 Task: Add Attachment from Trello to Card Card0000000158 in Board Board0000000040 in Workspace WS0000000014 in Trello. Add Cover Yellow to Card Card0000000158 in Board Board0000000040 in Workspace WS0000000014 in Trello. Add "Copy Card To …" Button titled Button0000000158 to "bottom" of the list "To Do" to Card Card0000000158 in Board Board0000000040 in Workspace WS0000000014 in Trello. Add Description DS0000000158 to Card Card0000000158 in Board Board0000000040 in Workspace WS0000000014 in Trello. Add Comment CM0000000158 to Card Card0000000158 in Board Board0000000040 in Workspace WS0000000014 in Trello
Action: Mouse moved to (856, 444)
Screenshot: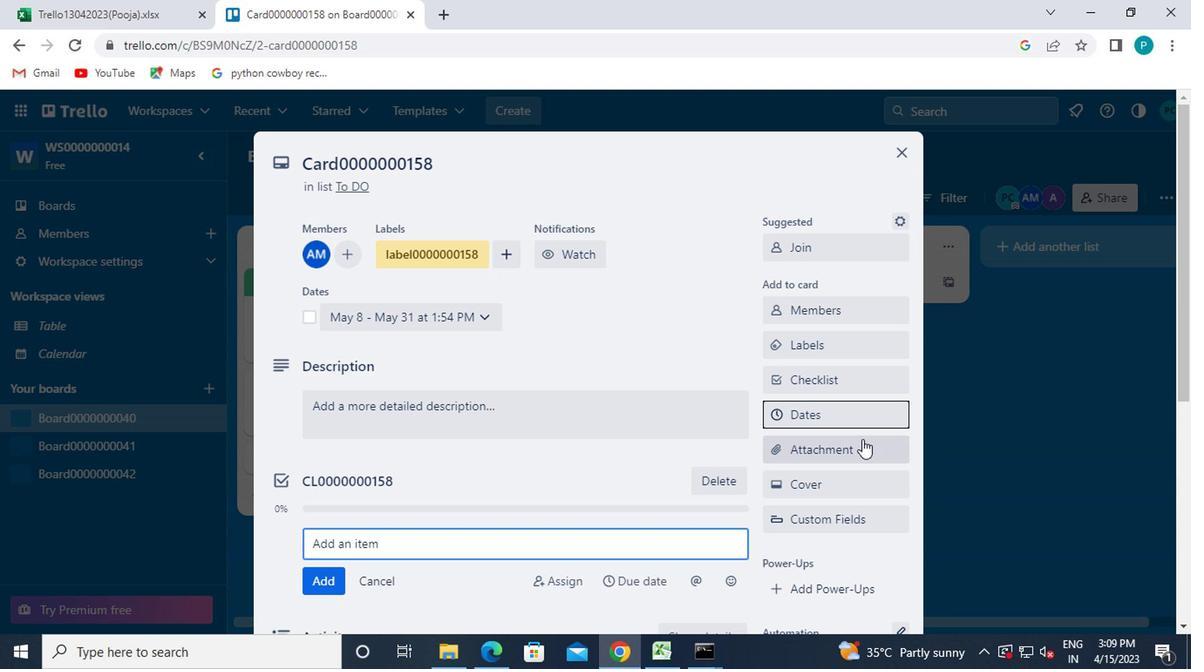 
Action: Mouse pressed left at (856, 444)
Screenshot: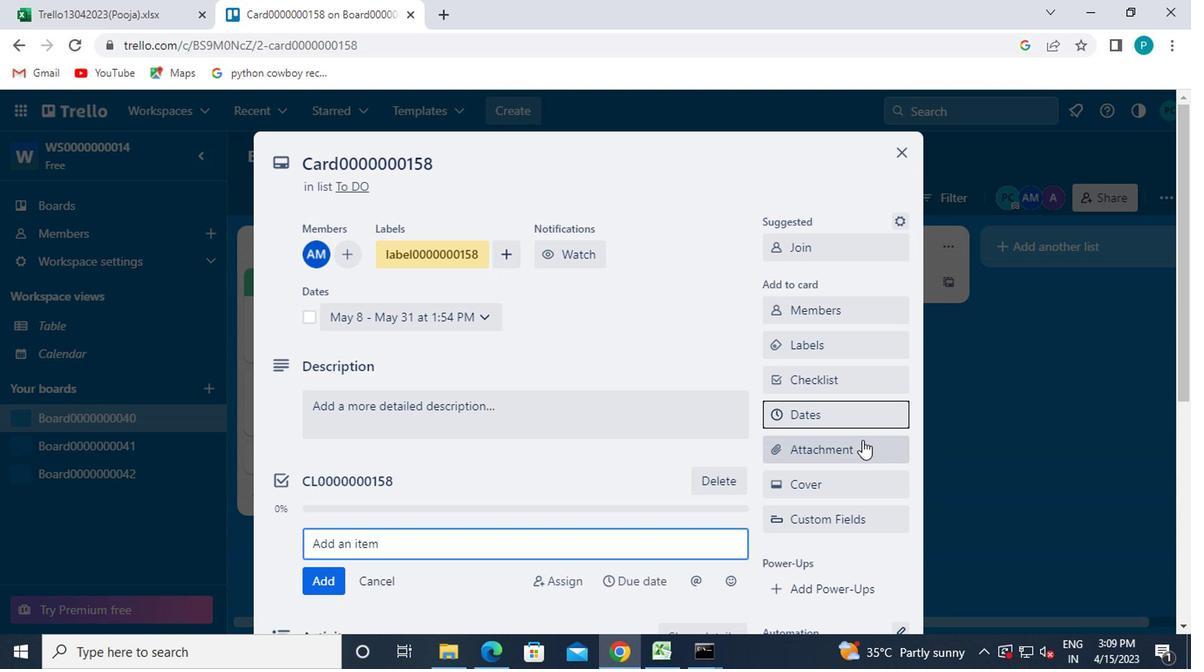 
Action: Mouse moved to (777, 212)
Screenshot: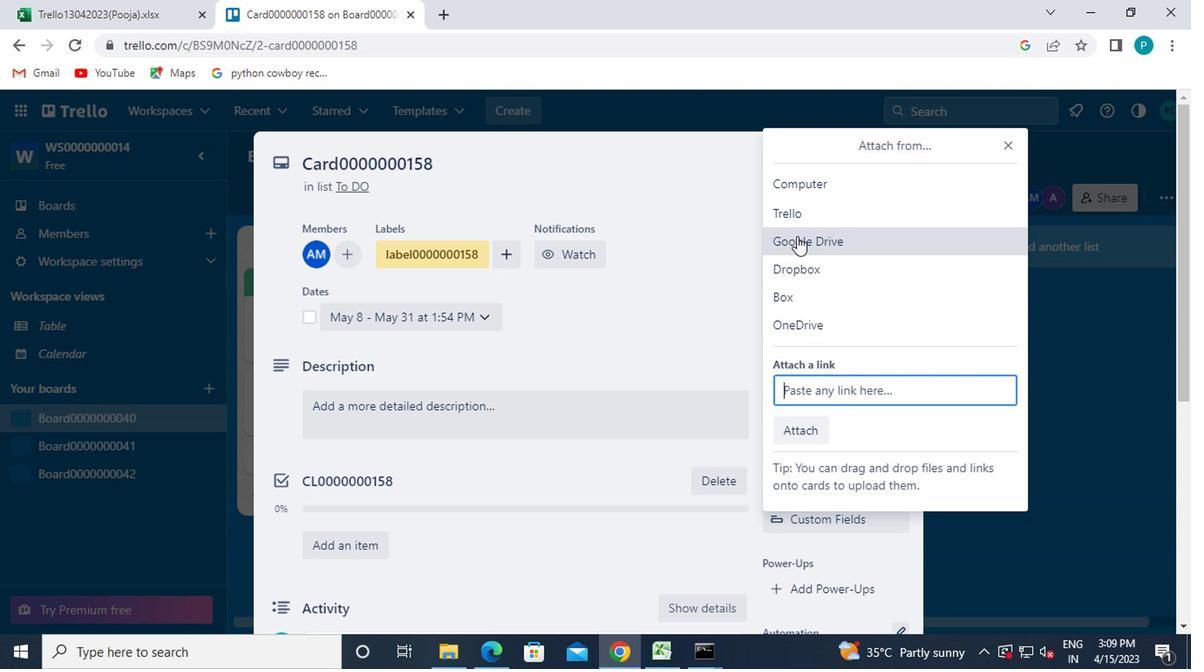 
Action: Mouse pressed left at (777, 212)
Screenshot: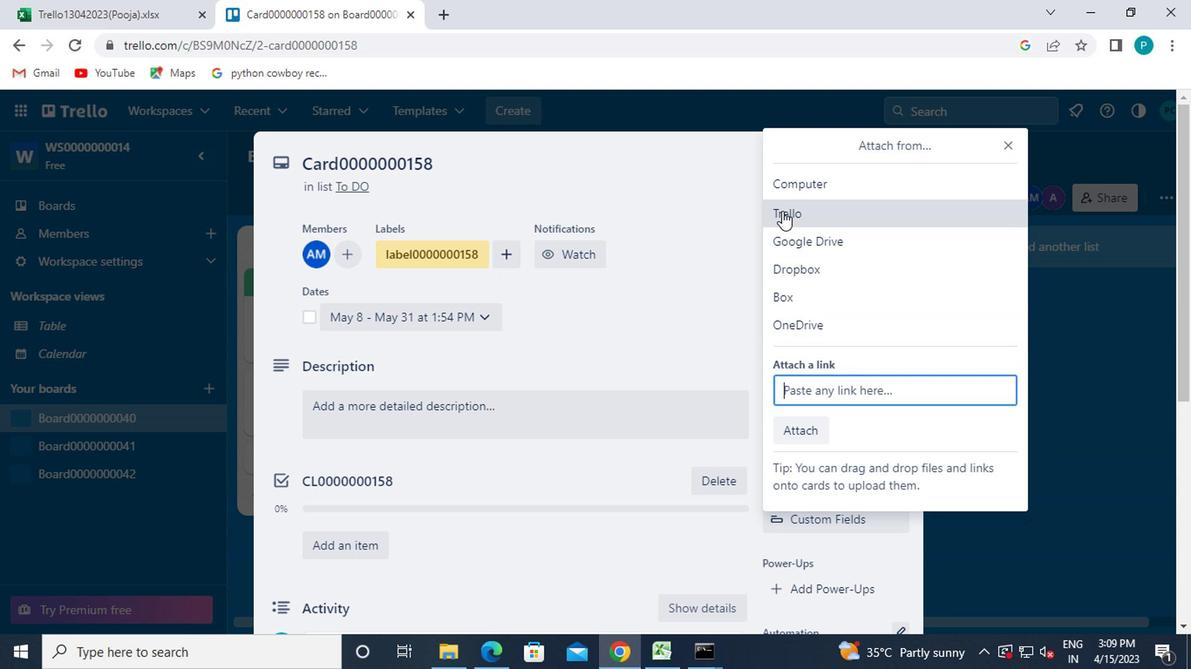 
Action: Mouse moved to (828, 413)
Screenshot: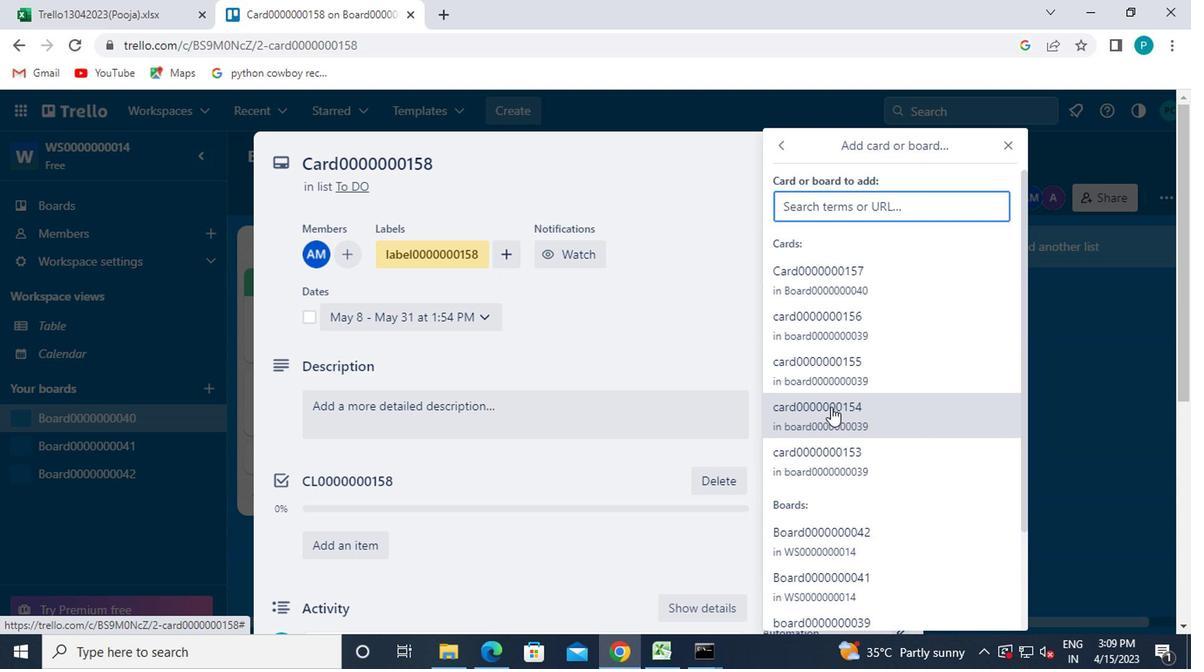 
Action: Mouse pressed left at (828, 413)
Screenshot: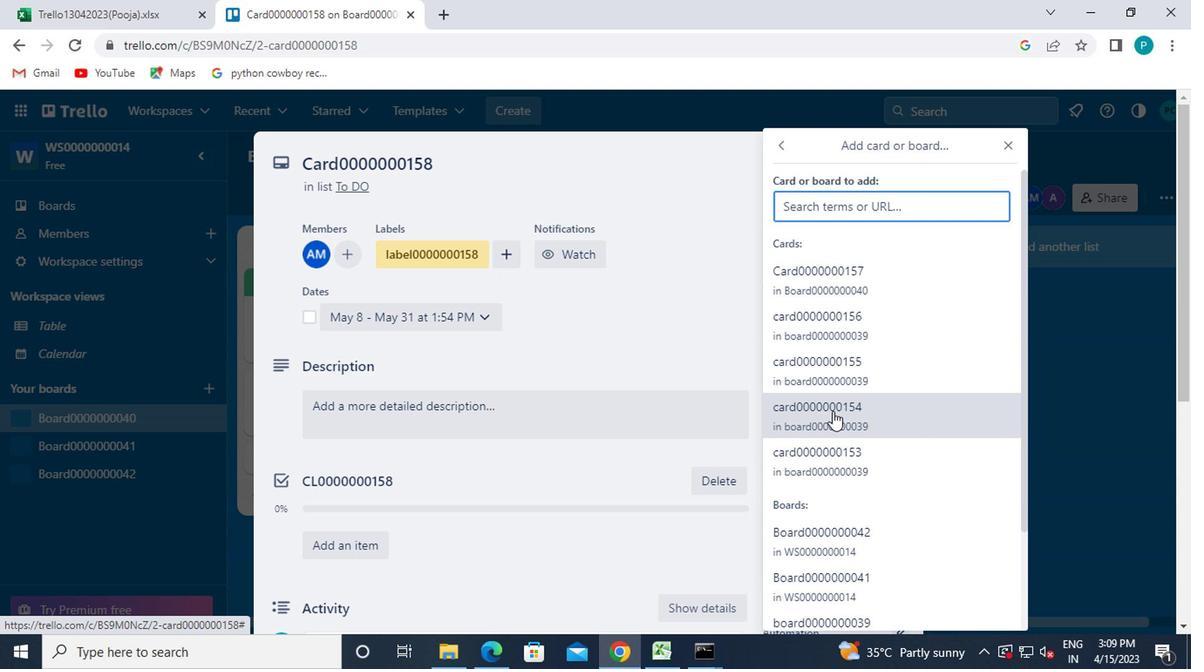 
Action: Mouse moved to (946, 266)
Screenshot: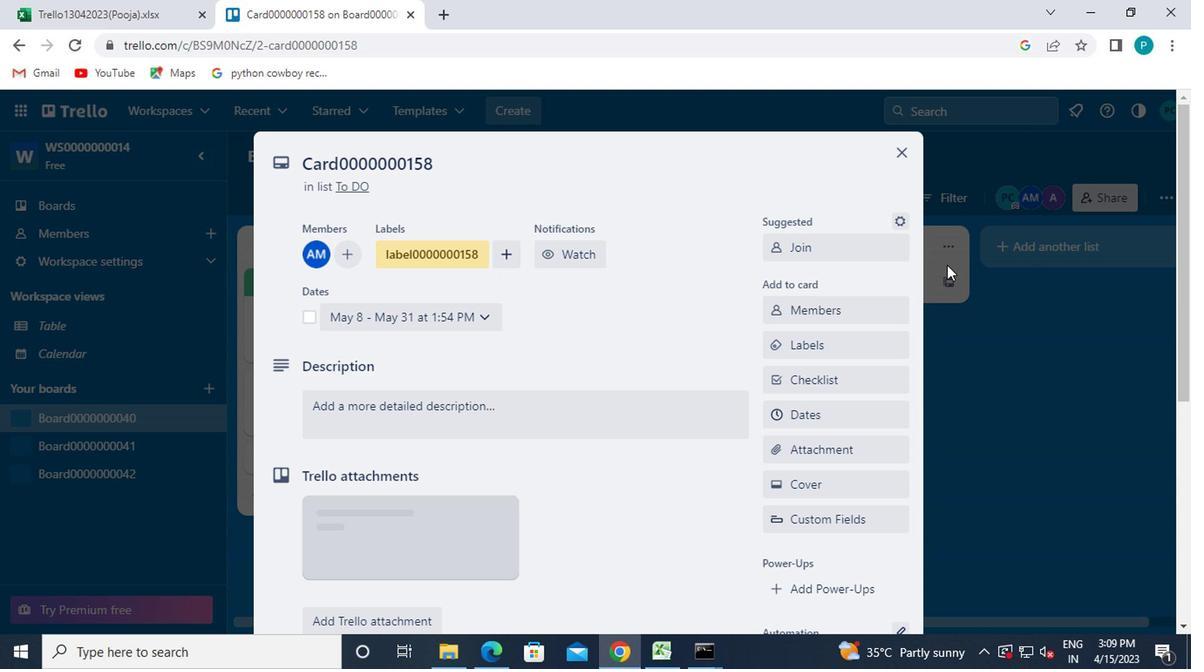 
Action: Mouse scrolled (946, 265) with delta (0, -1)
Screenshot: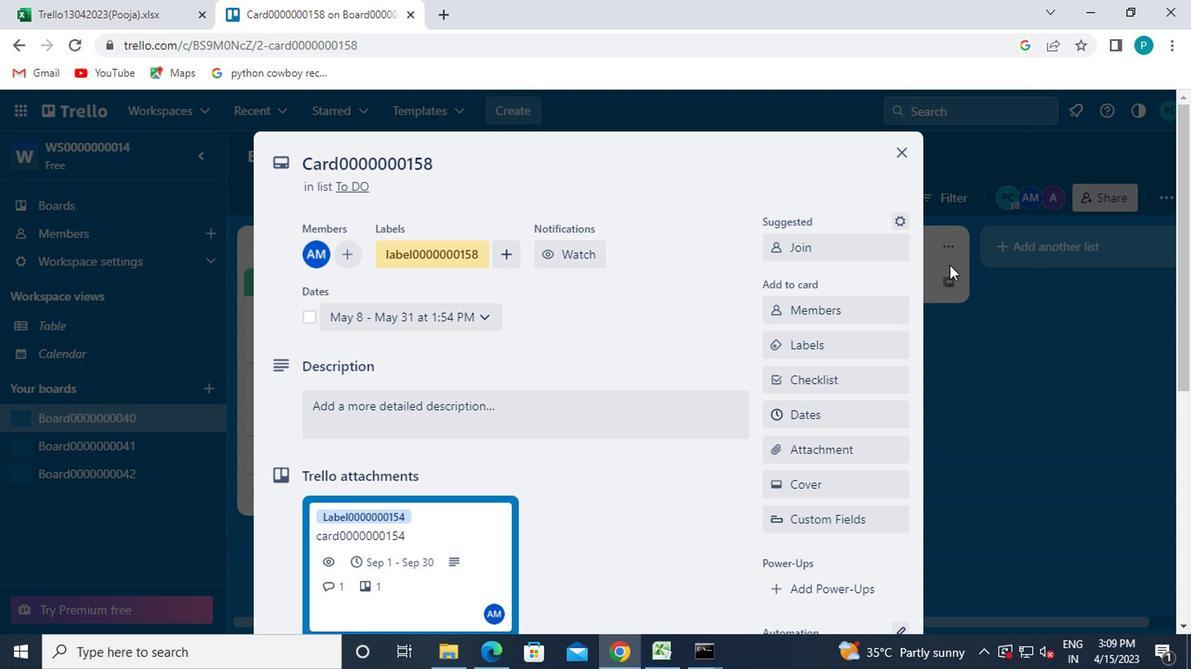 
Action: Mouse scrolled (946, 265) with delta (0, -1)
Screenshot: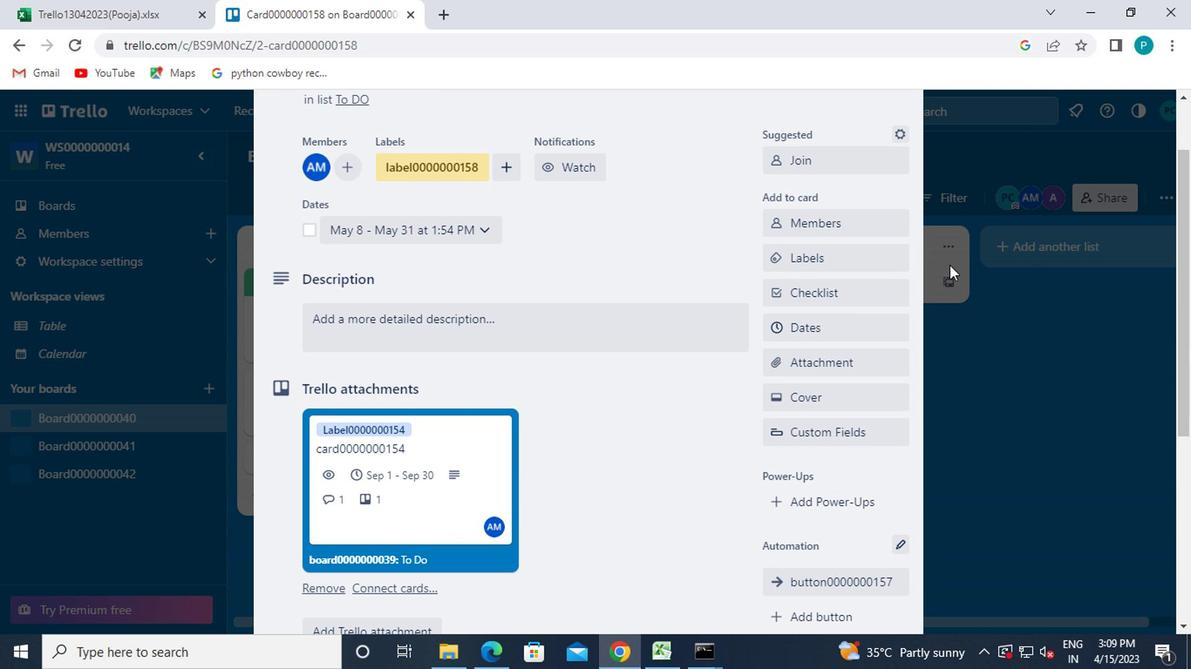
Action: Mouse moved to (841, 307)
Screenshot: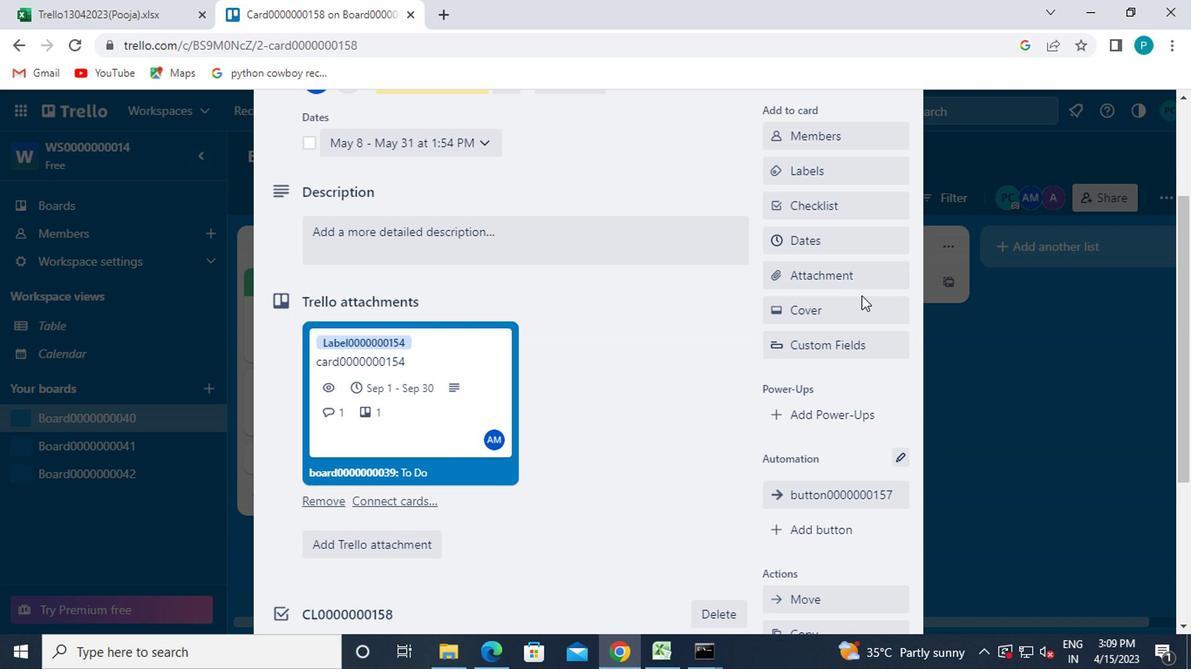 
Action: Mouse pressed left at (841, 307)
Screenshot: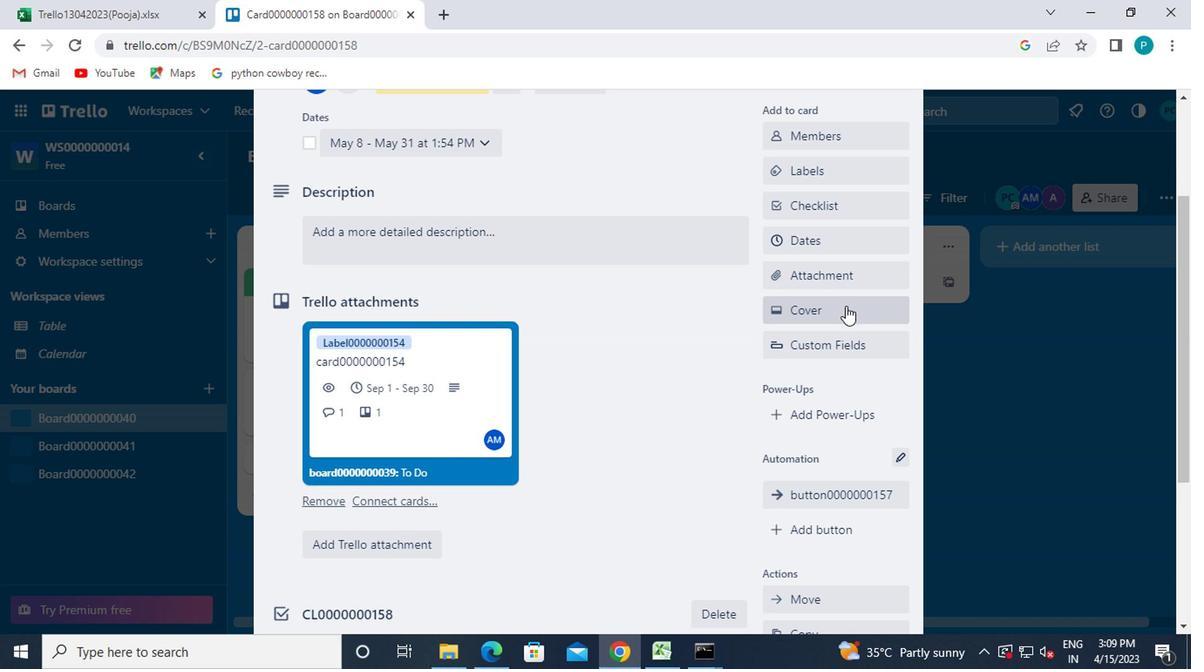 
Action: Mouse moved to (843, 313)
Screenshot: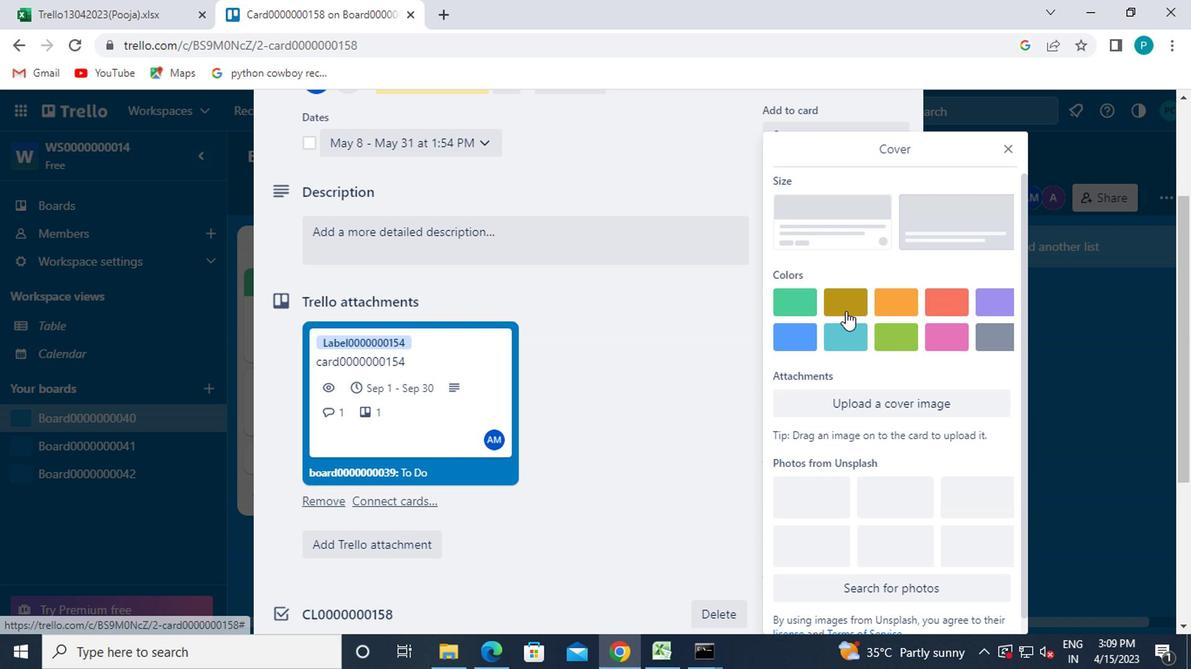 
Action: Mouse pressed left at (843, 313)
Screenshot: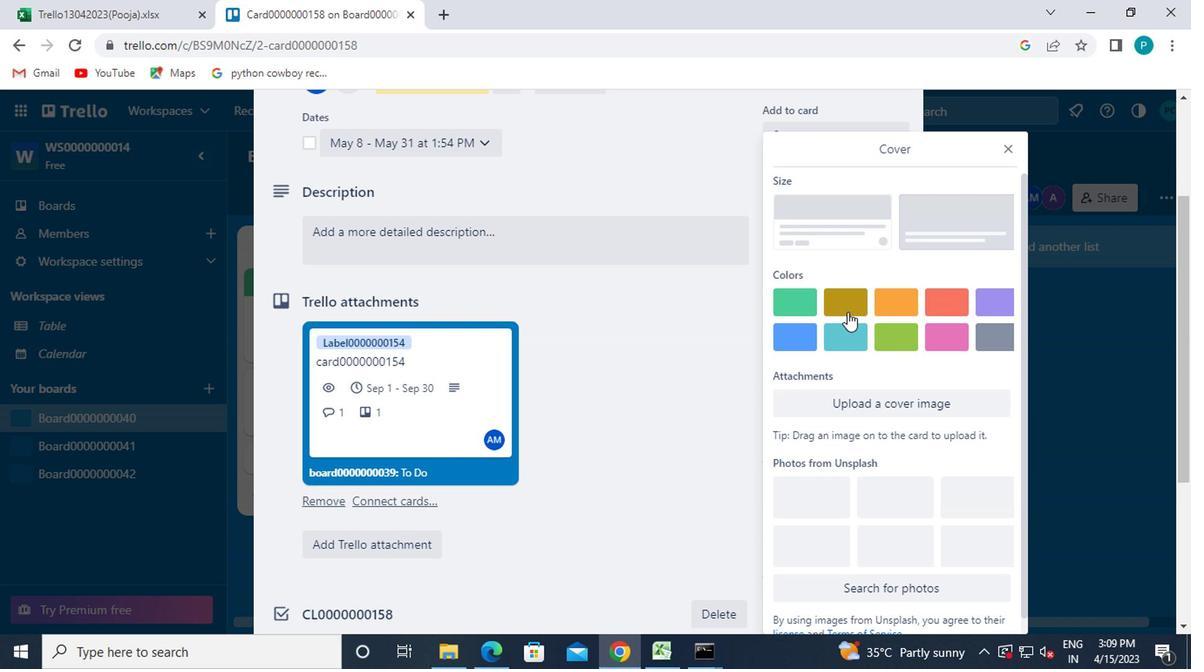 
Action: Mouse moved to (1003, 151)
Screenshot: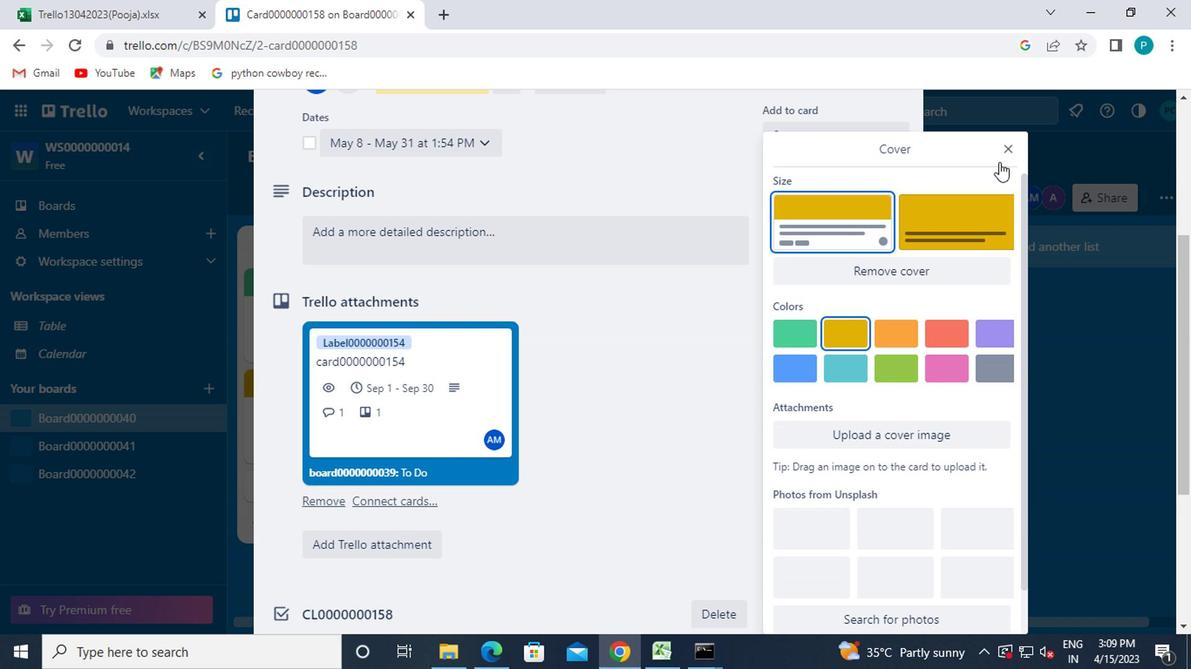 
Action: Mouse pressed left at (1003, 151)
Screenshot: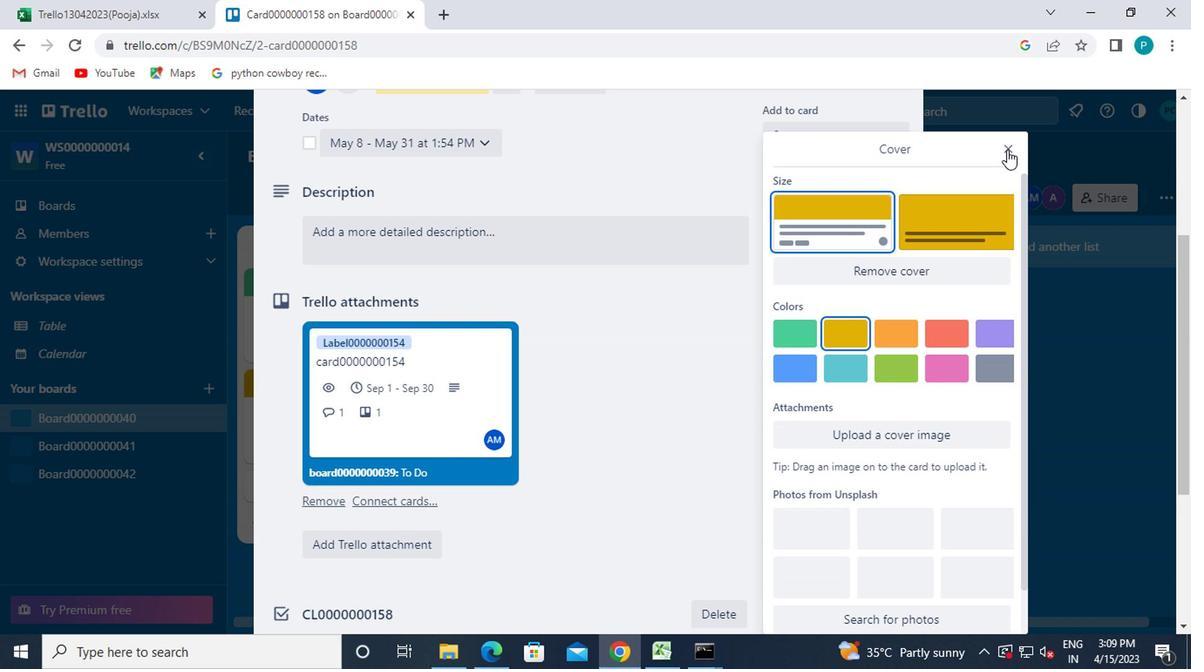 
Action: Mouse moved to (712, 389)
Screenshot: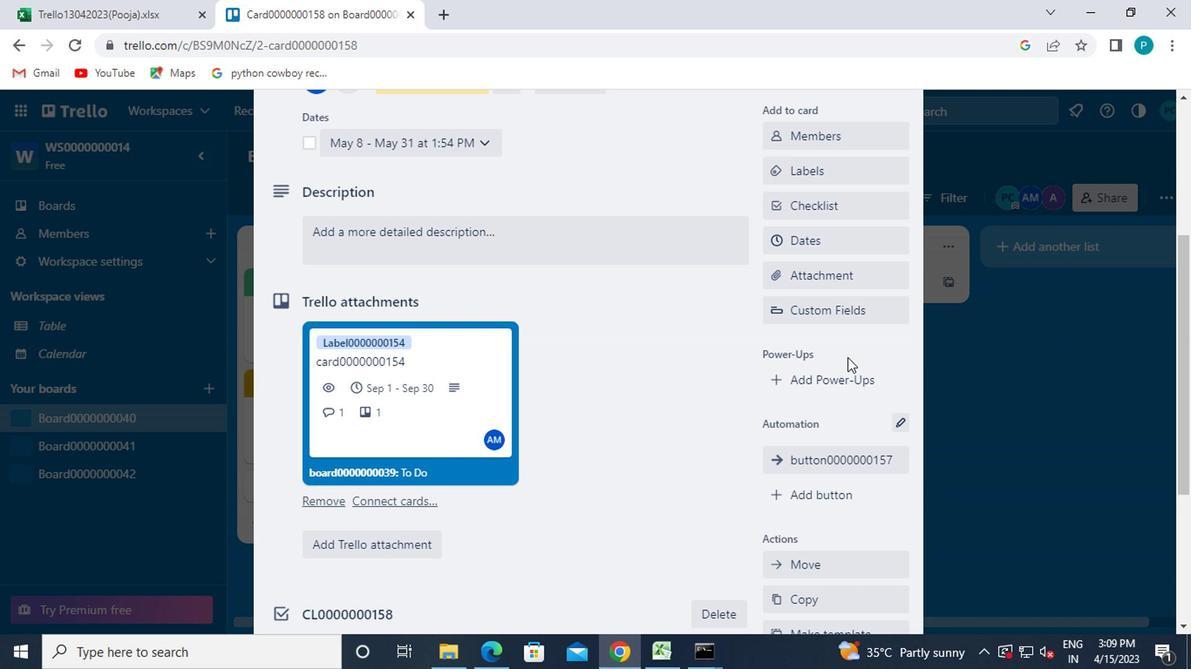 
Action: Mouse scrolled (712, 388) with delta (0, 0)
Screenshot: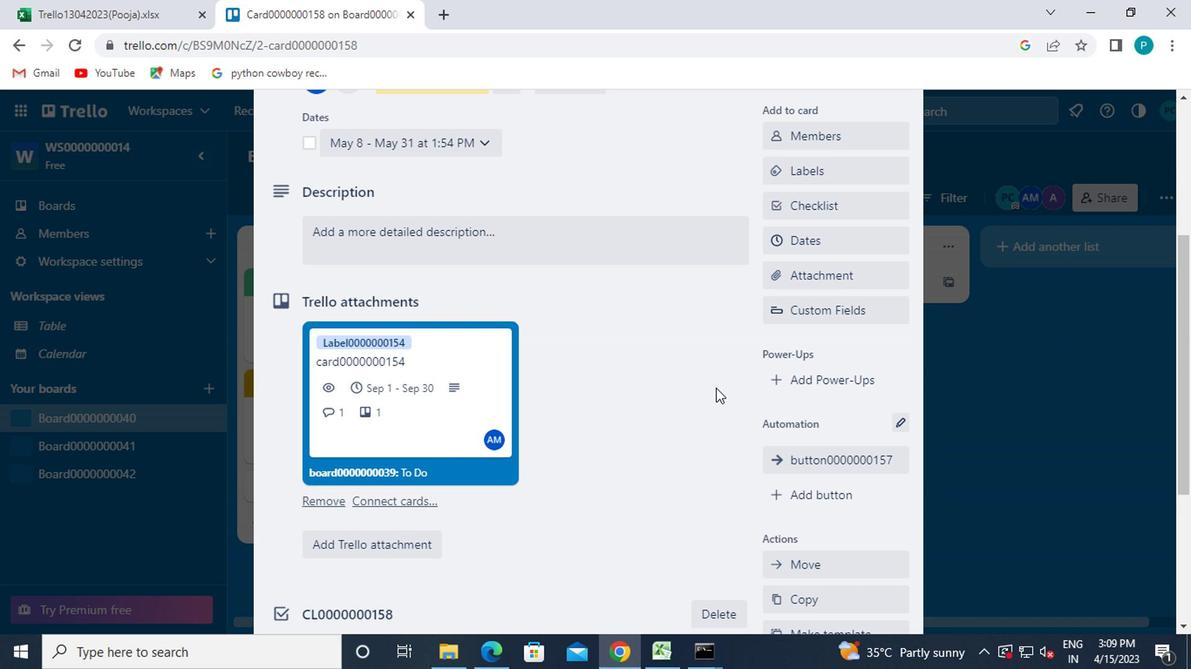 
Action: Mouse moved to (807, 408)
Screenshot: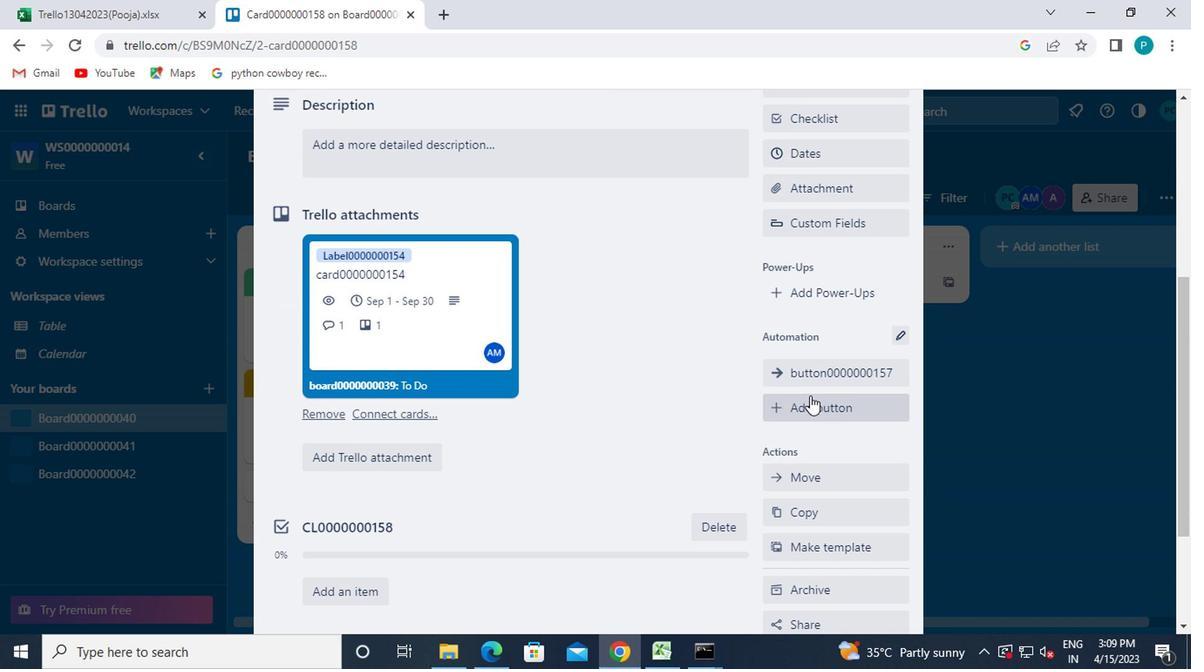 
Action: Mouse pressed left at (807, 408)
Screenshot: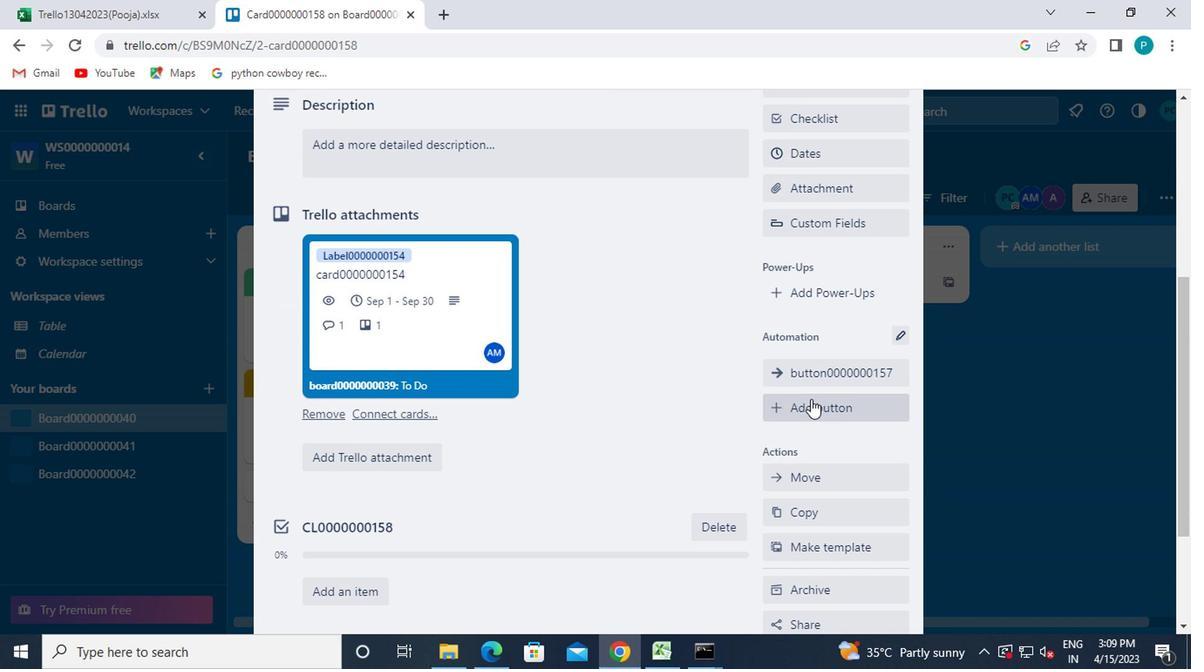 
Action: Mouse moved to (798, 268)
Screenshot: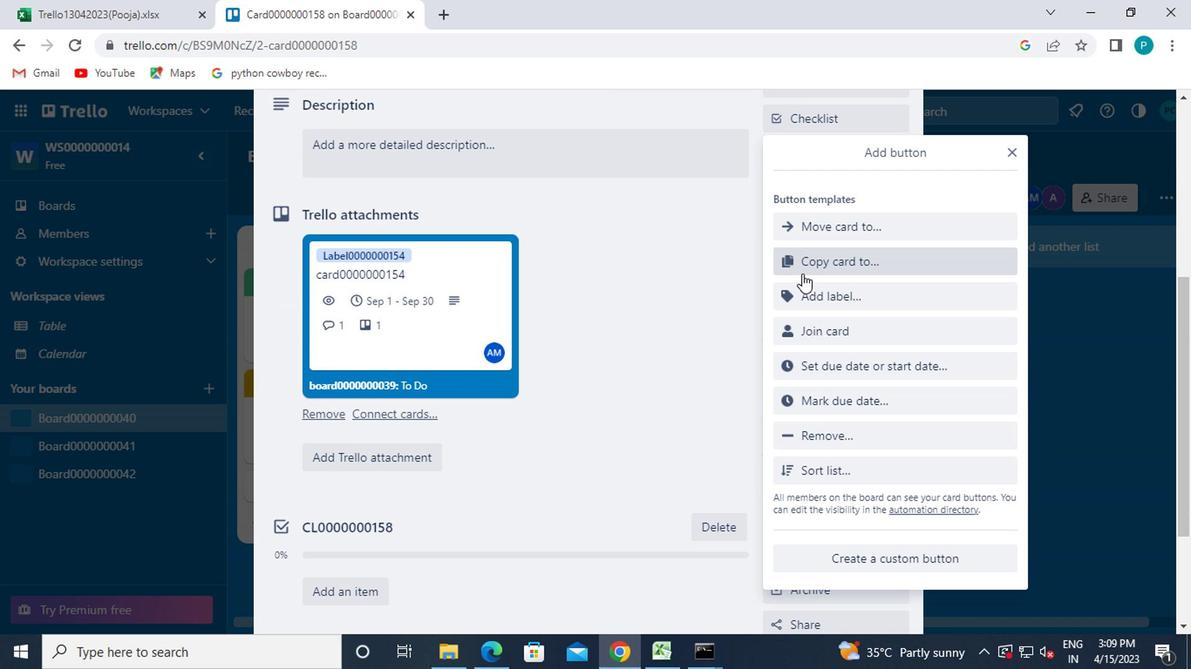 
Action: Mouse pressed left at (798, 268)
Screenshot: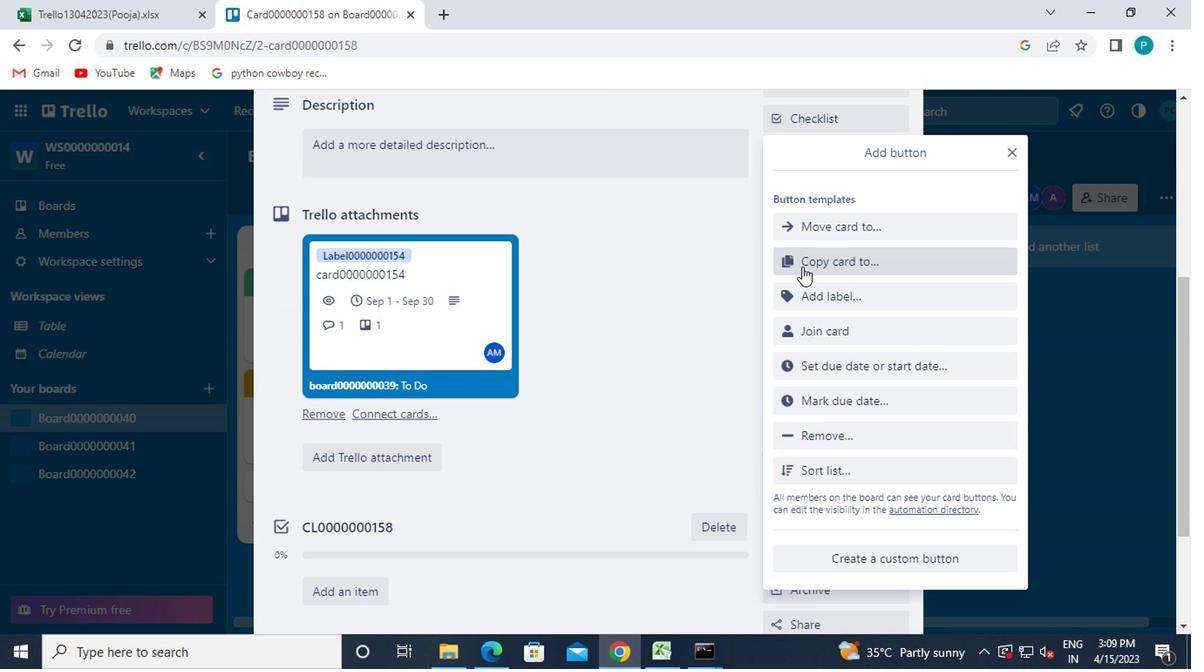 
Action: Mouse moved to (832, 225)
Screenshot: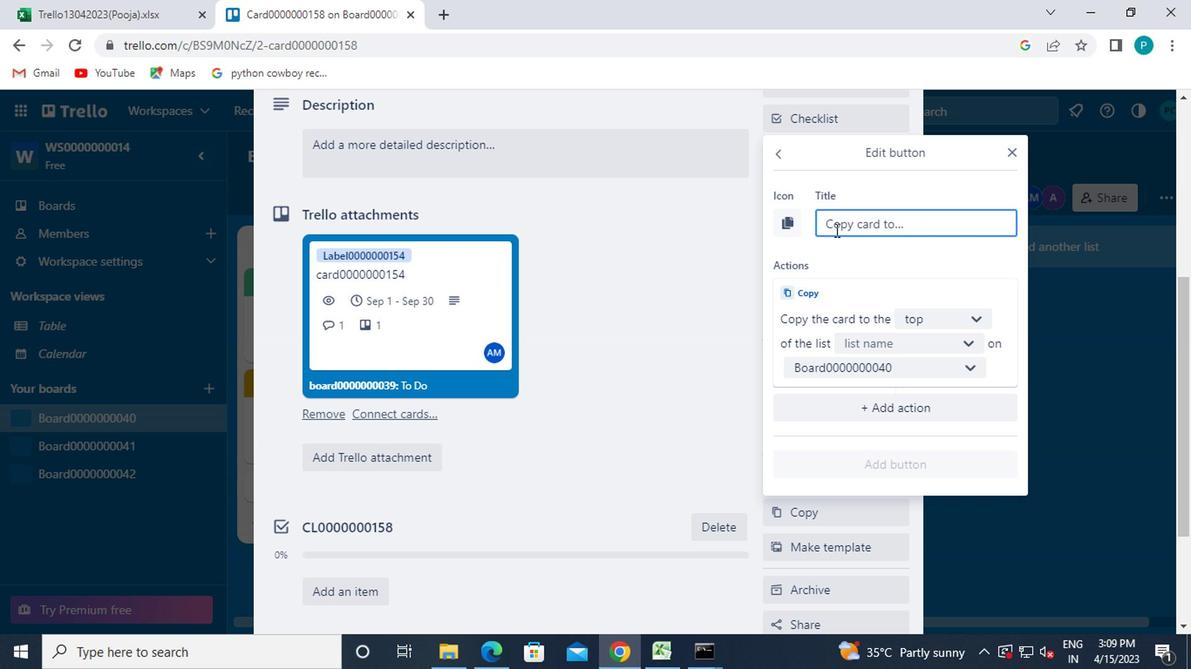 
Action: Mouse pressed left at (832, 225)
Screenshot: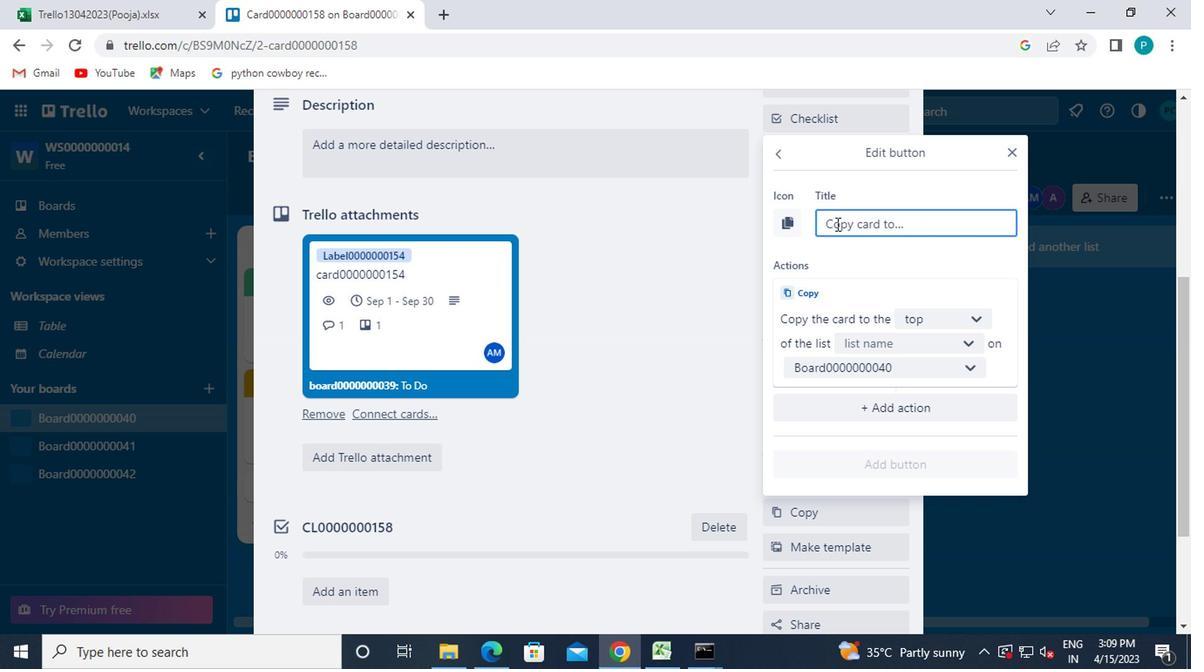 
Action: Key pressed button0000000158
Screenshot: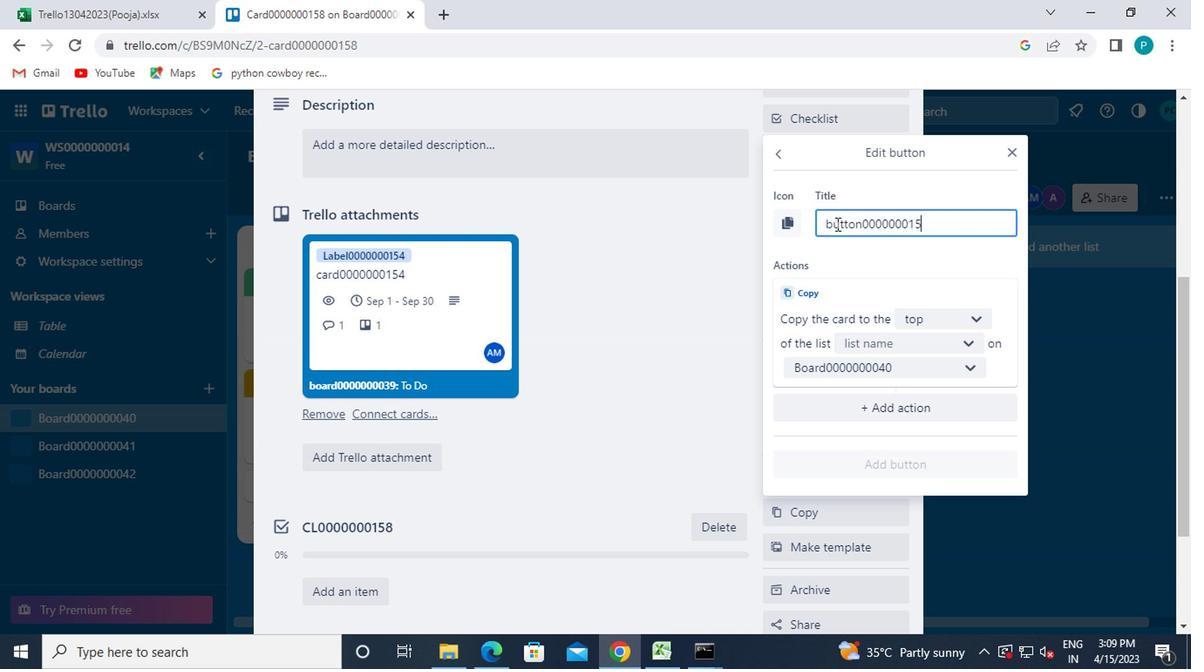 
Action: Mouse moved to (903, 316)
Screenshot: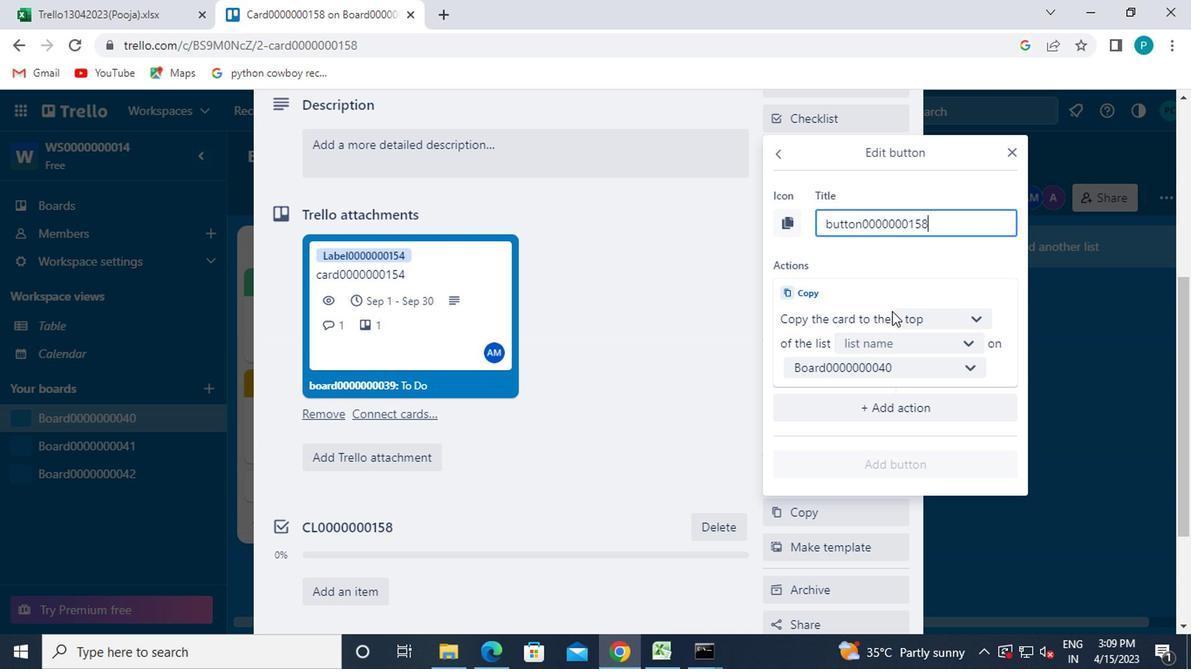 
Action: Mouse pressed left at (903, 316)
Screenshot: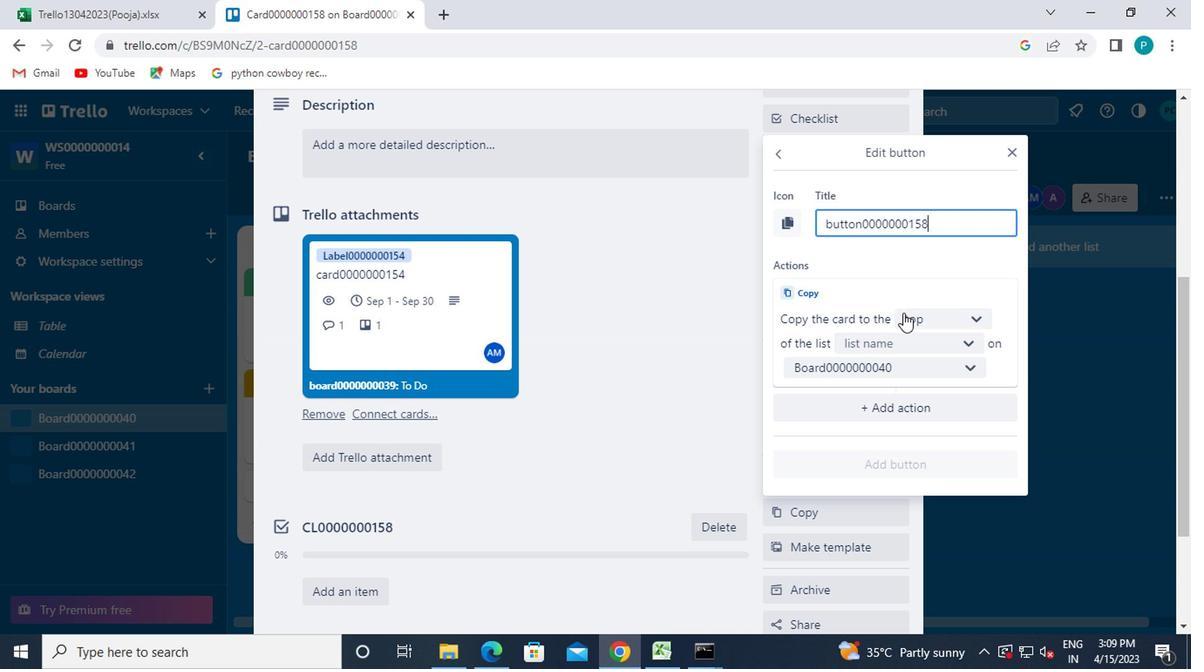 
Action: Mouse moved to (927, 383)
Screenshot: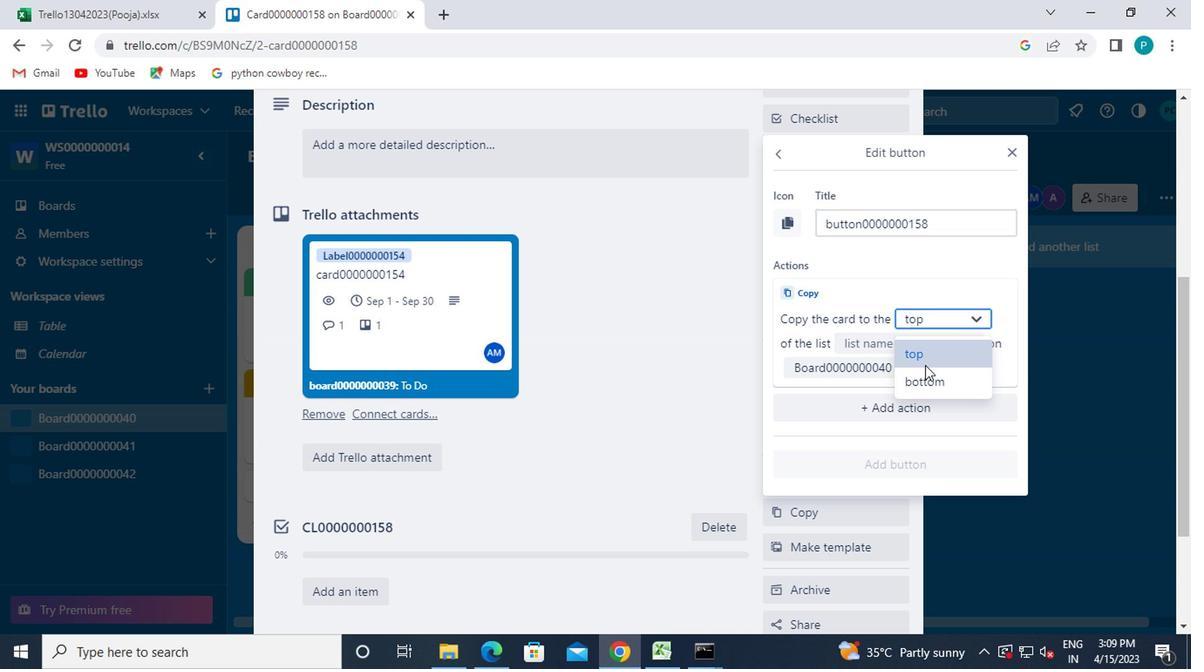 
Action: Mouse pressed left at (927, 383)
Screenshot: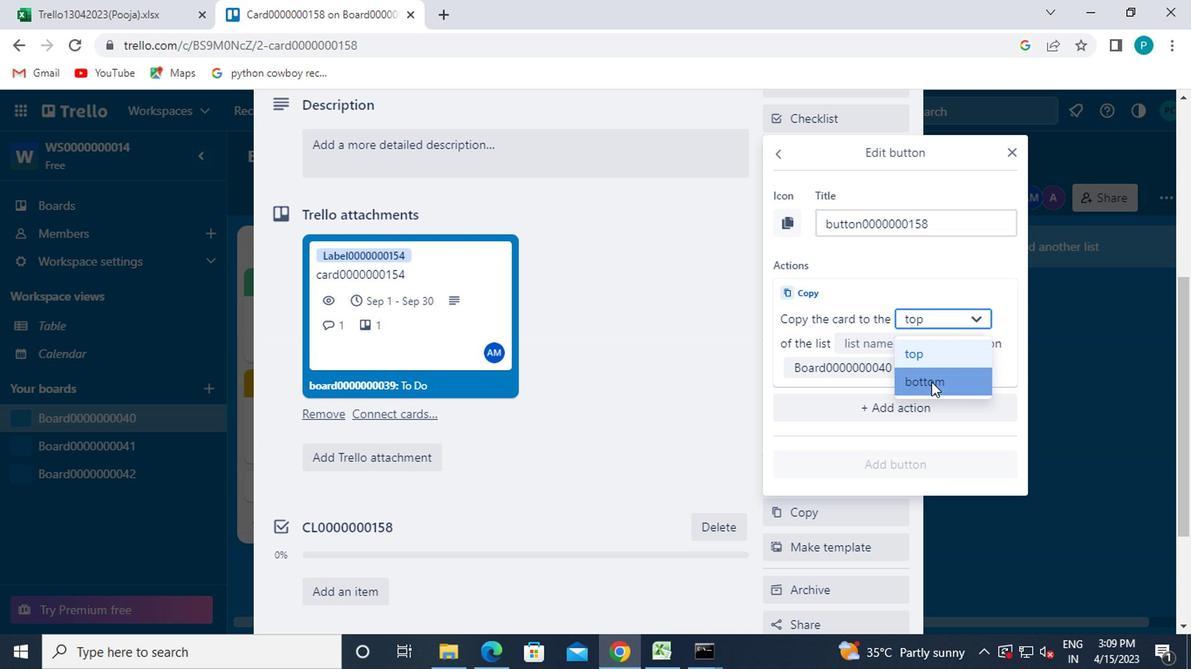 
Action: Mouse moved to (882, 348)
Screenshot: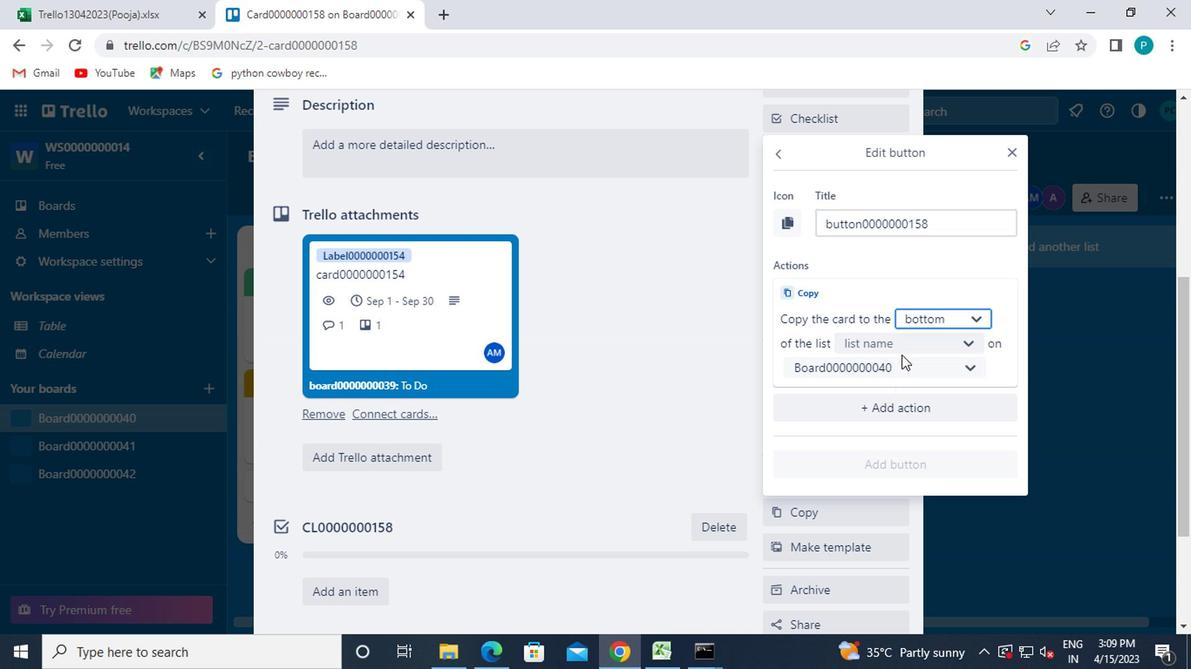 
Action: Mouse pressed left at (882, 348)
Screenshot: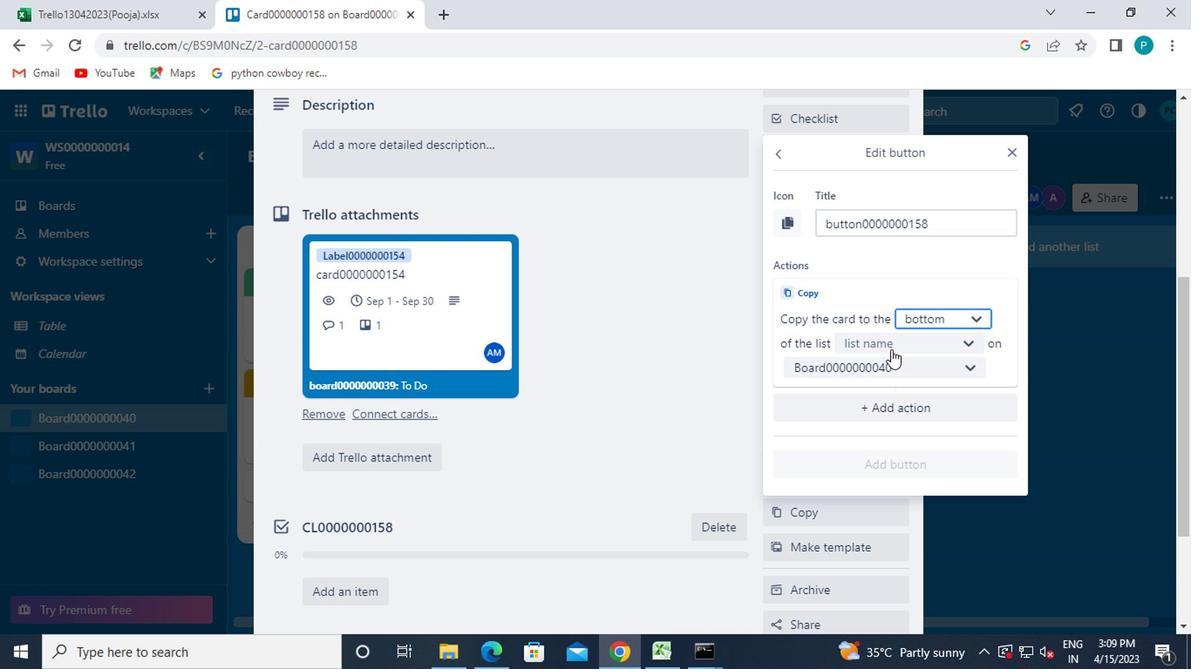 
Action: Mouse moved to (885, 380)
Screenshot: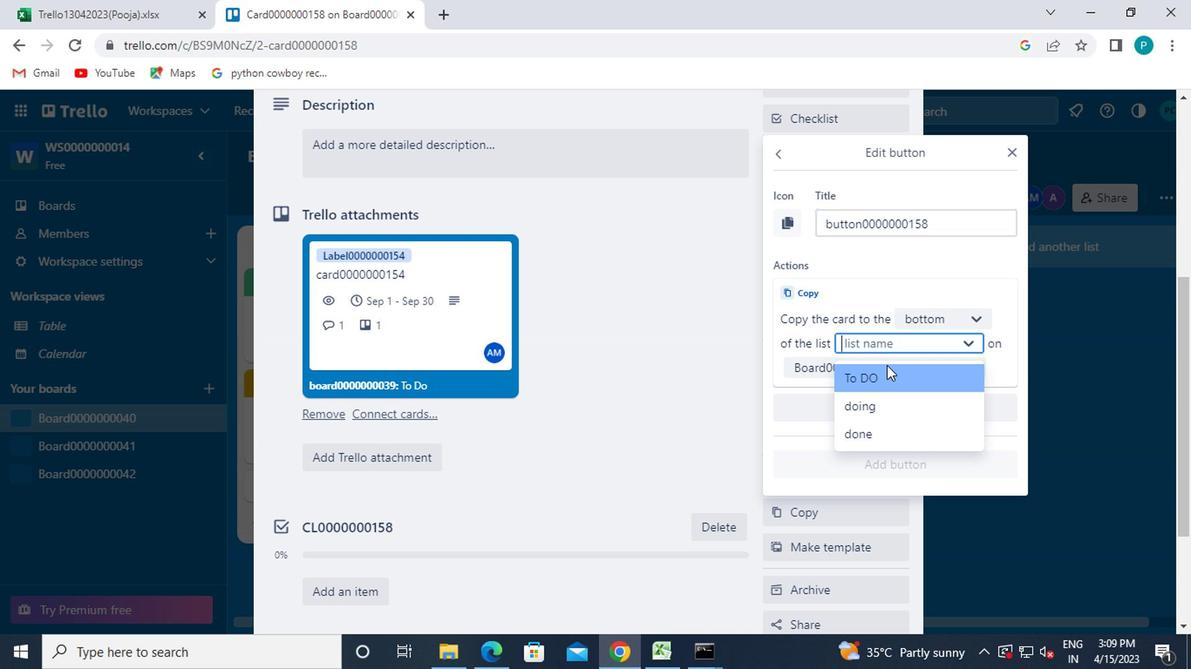 
Action: Mouse pressed left at (885, 380)
Screenshot: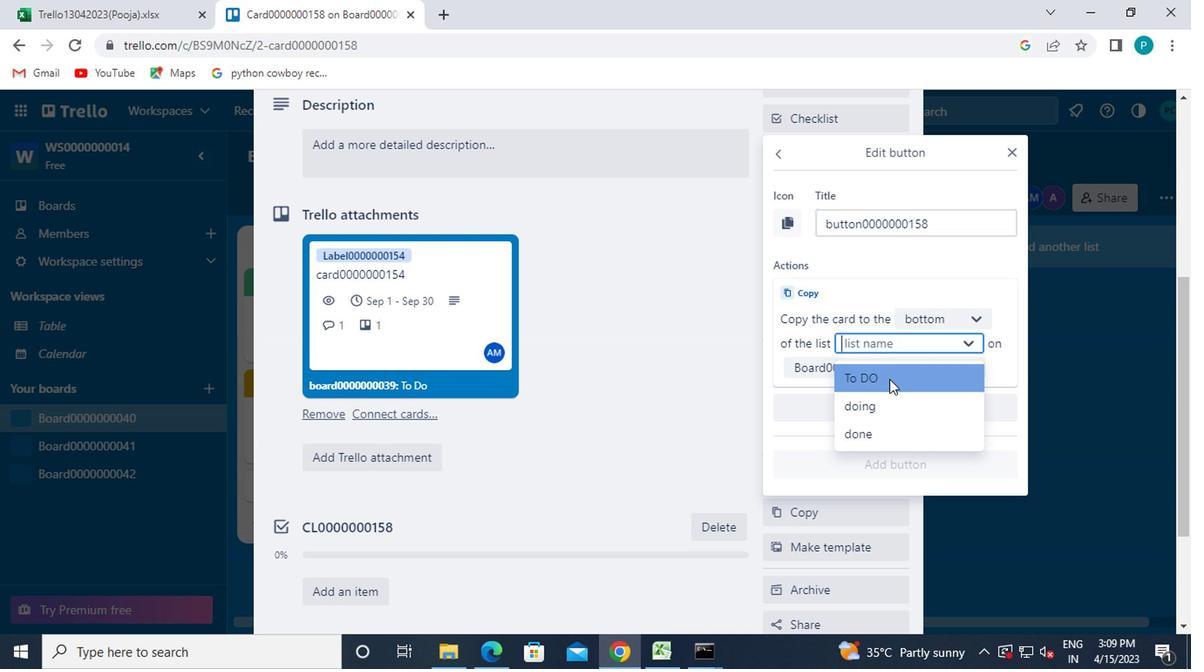 
Action: Mouse moved to (889, 459)
Screenshot: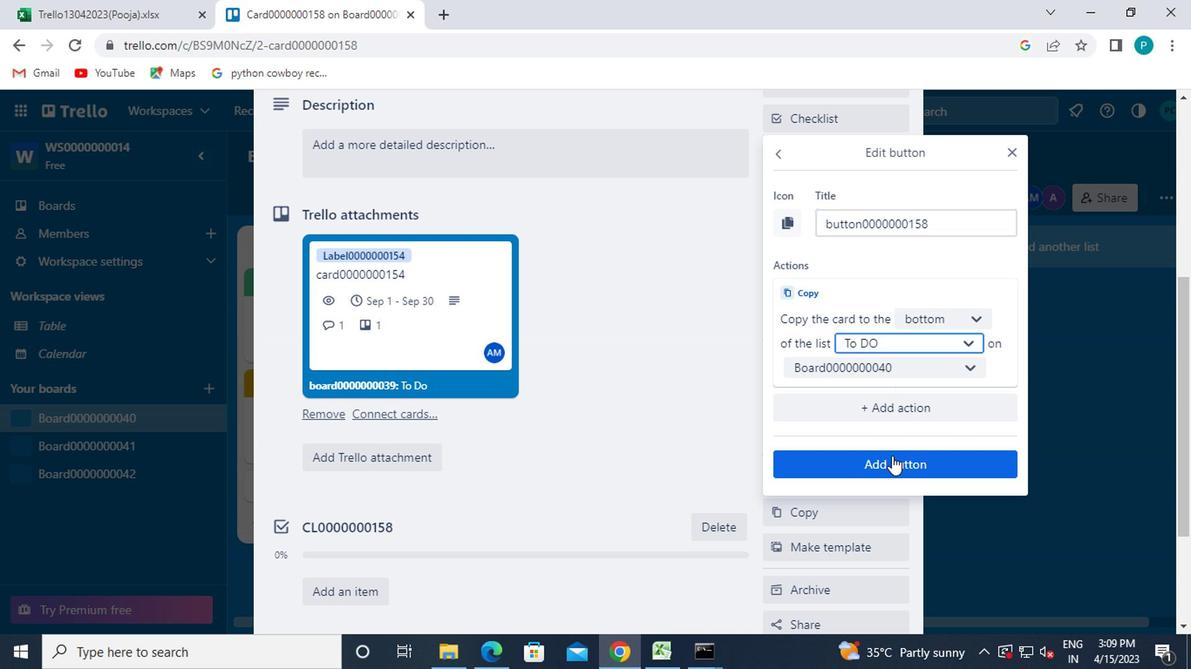 
Action: Mouse pressed left at (889, 459)
Screenshot: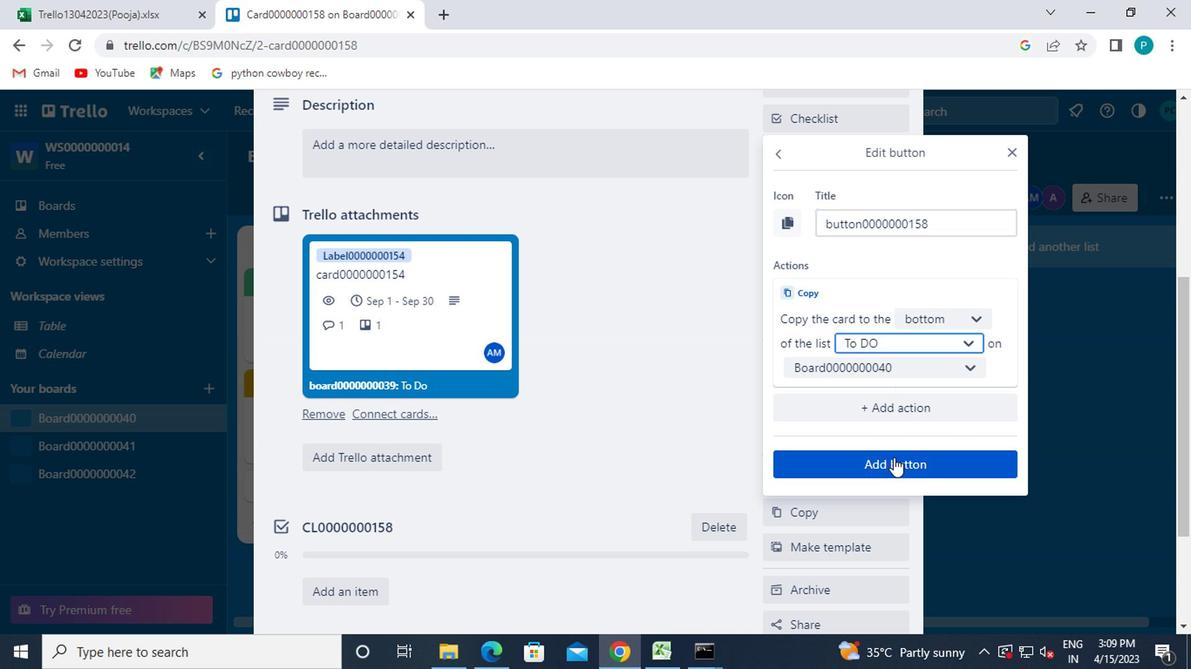 
Action: Mouse moved to (607, 433)
Screenshot: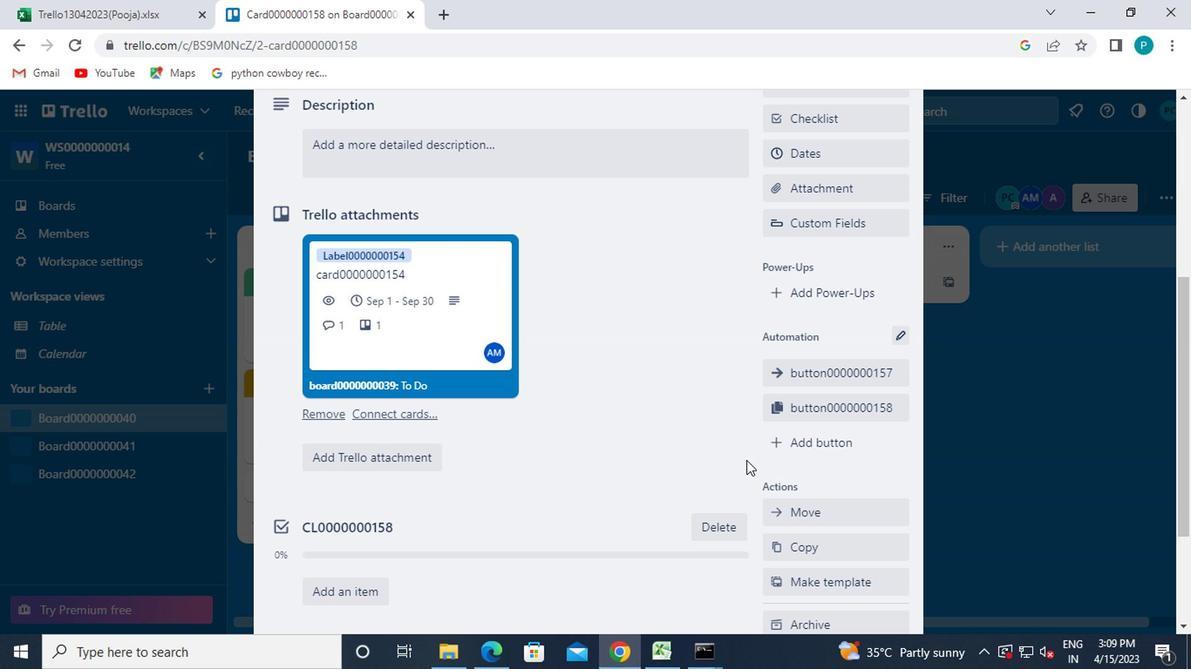 
Action: Mouse scrolled (607, 434) with delta (0, 0)
Screenshot: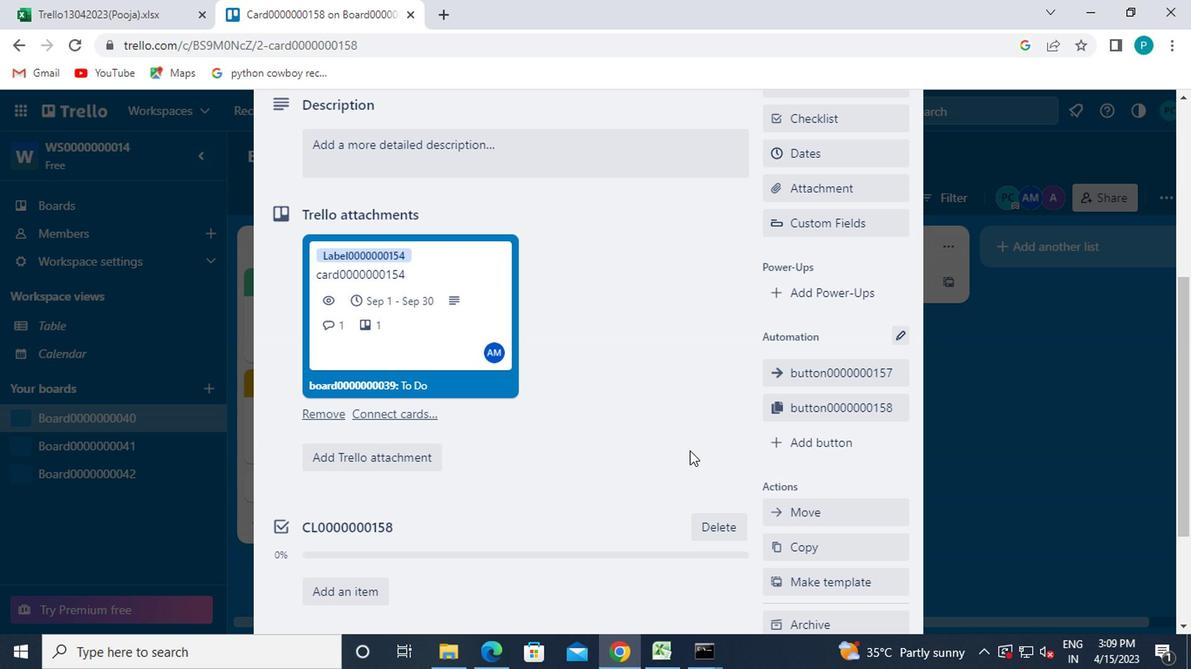 
Action: Mouse scrolled (607, 434) with delta (0, 0)
Screenshot: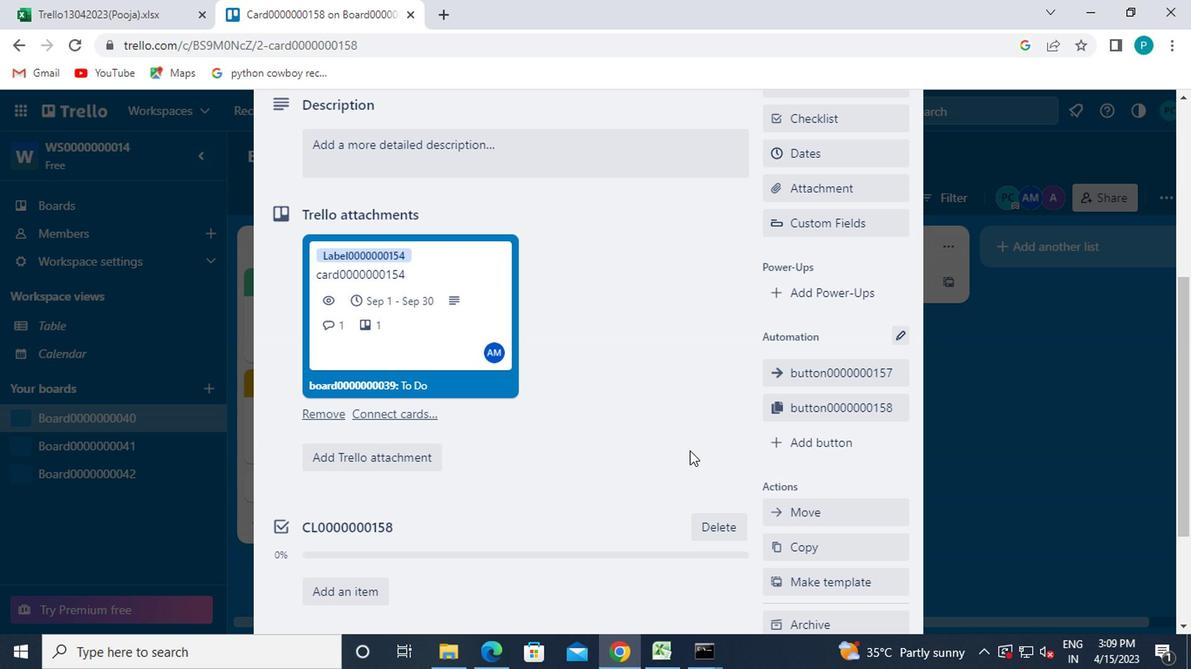 
Action: Mouse scrolled (607, 434) with delta (0, 0)
Screenshot: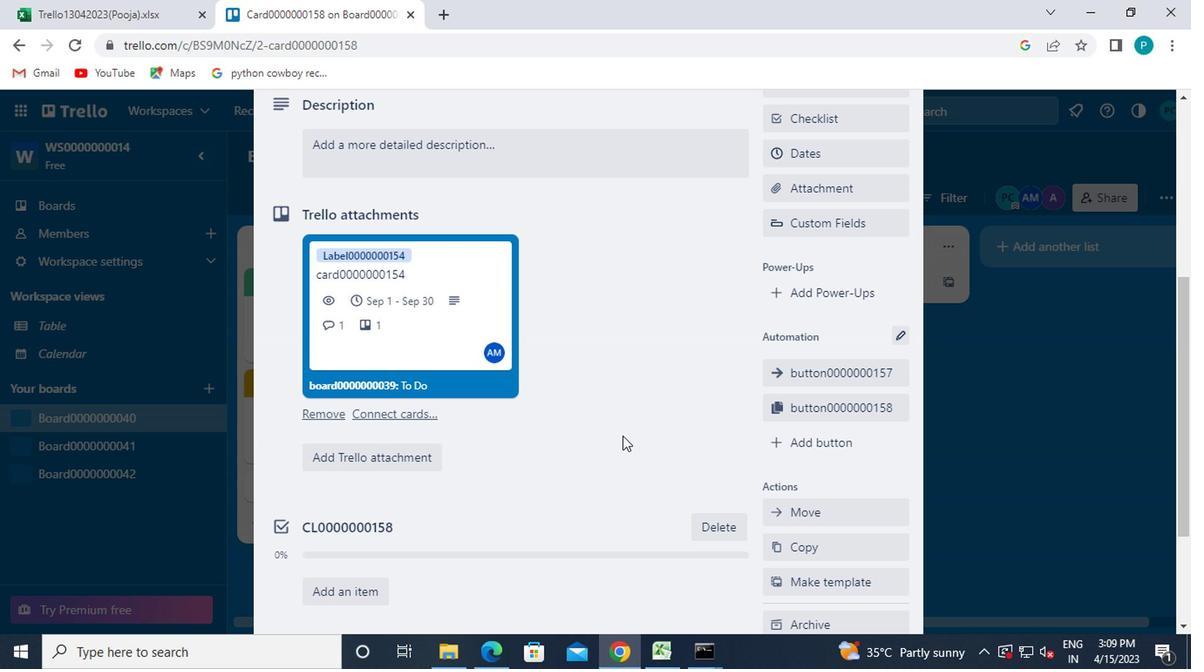 
Action: Mouse moved to (573, 423)
Screenshot: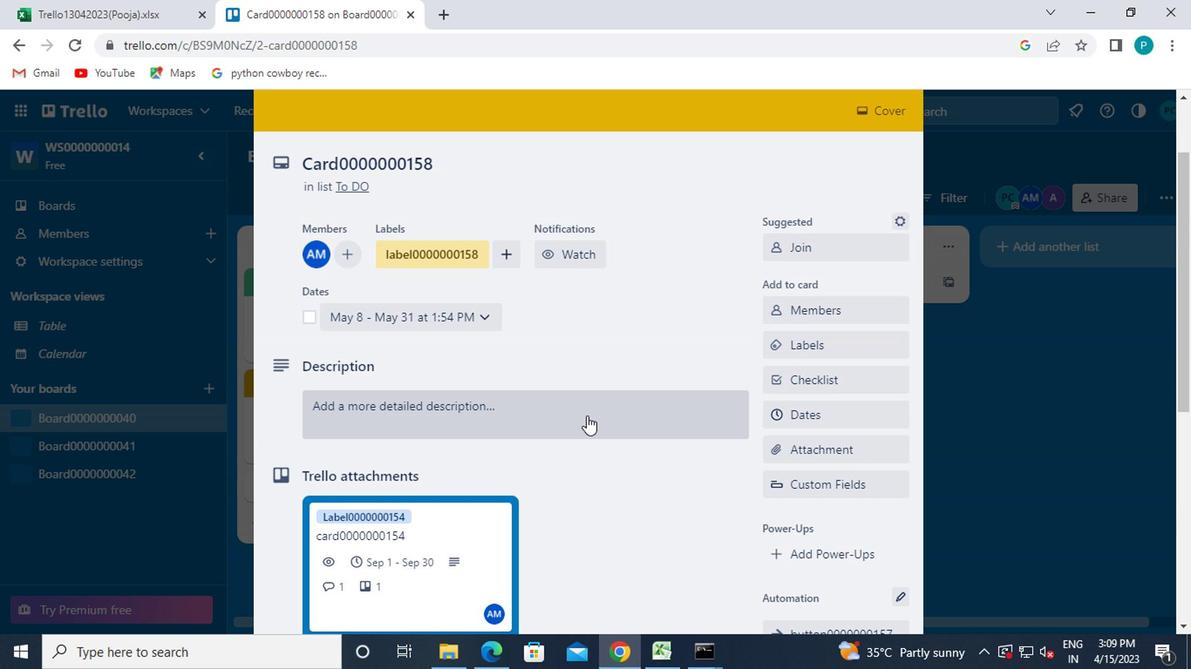 
Action: Mouse pressed left at (573, 423)
Screenshot: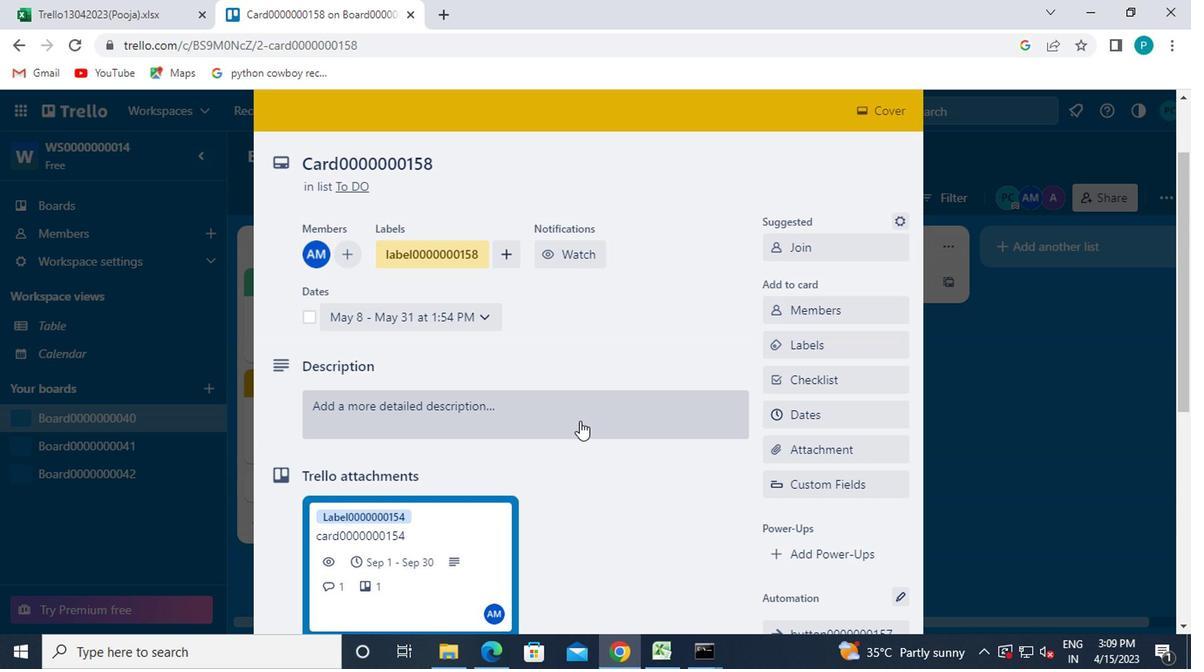 
Action: Key pressed <Key.caps_lock>ds0000000158
Screenshot: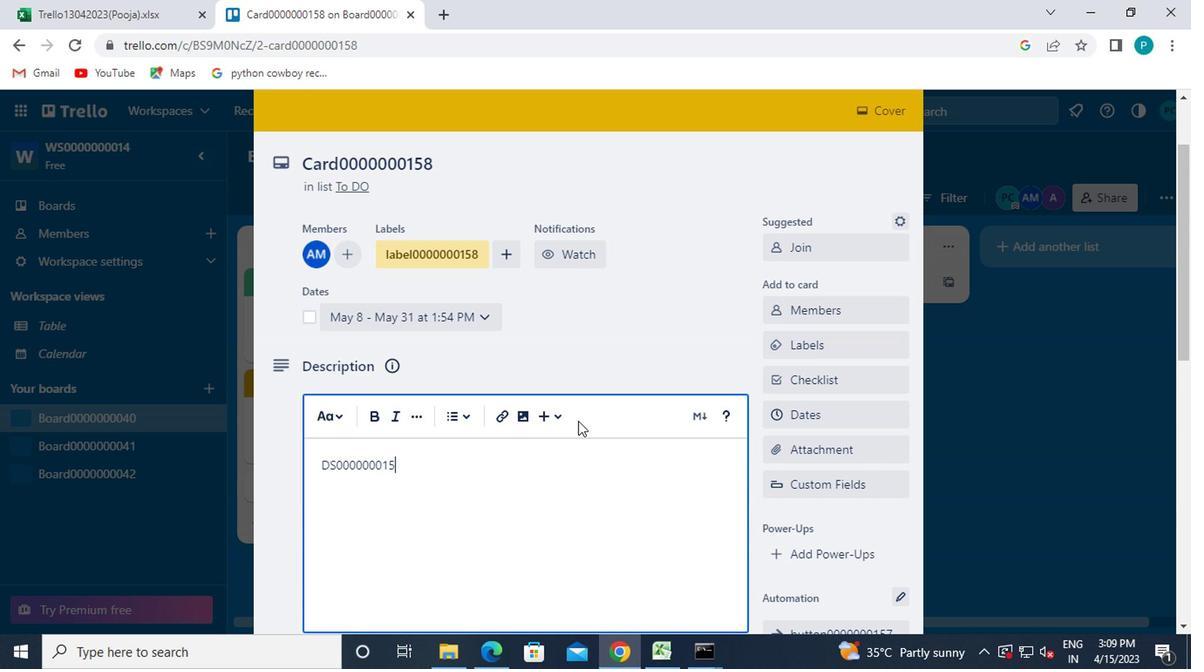 
Action: Mouse moved to (553, 526)
Screenshot: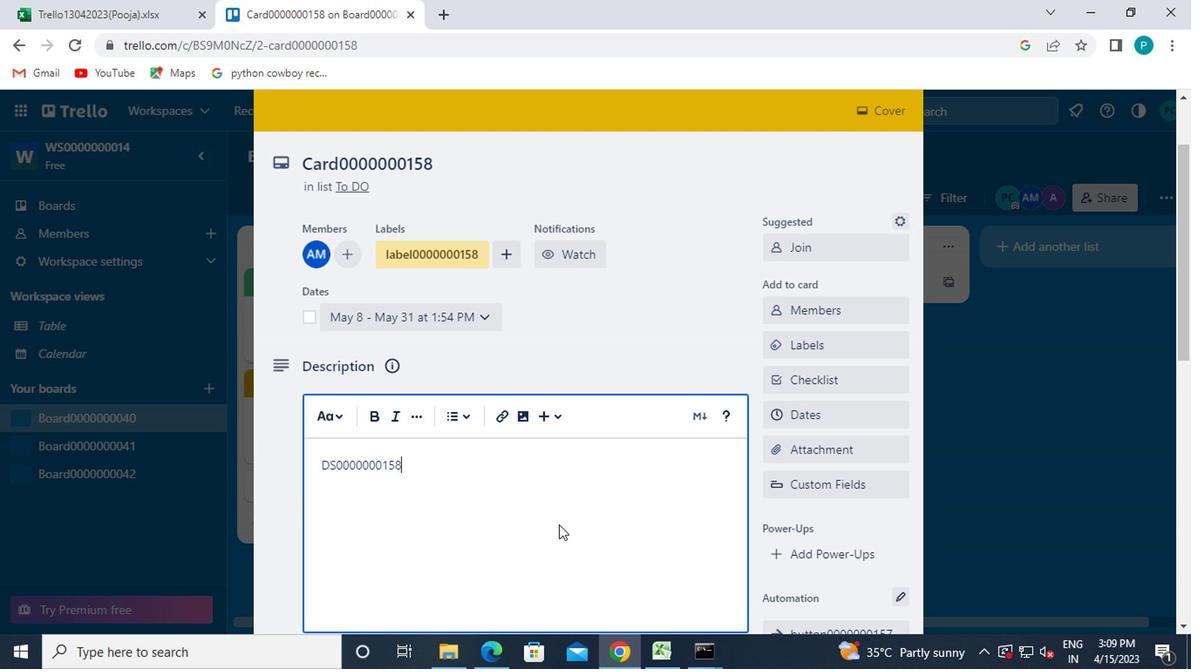 
Action: Mouse scrolled (553, 526) with delta (0, 0)
Screenshot: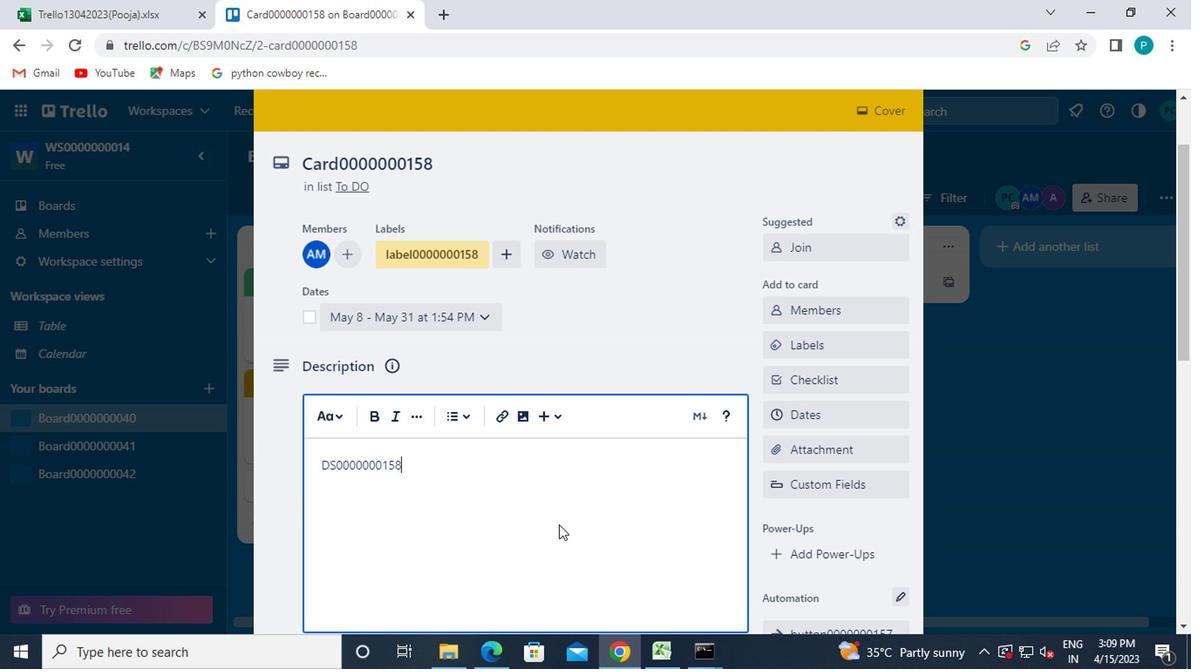 
Action: Mouse moved to (551, 526)
Screenshot: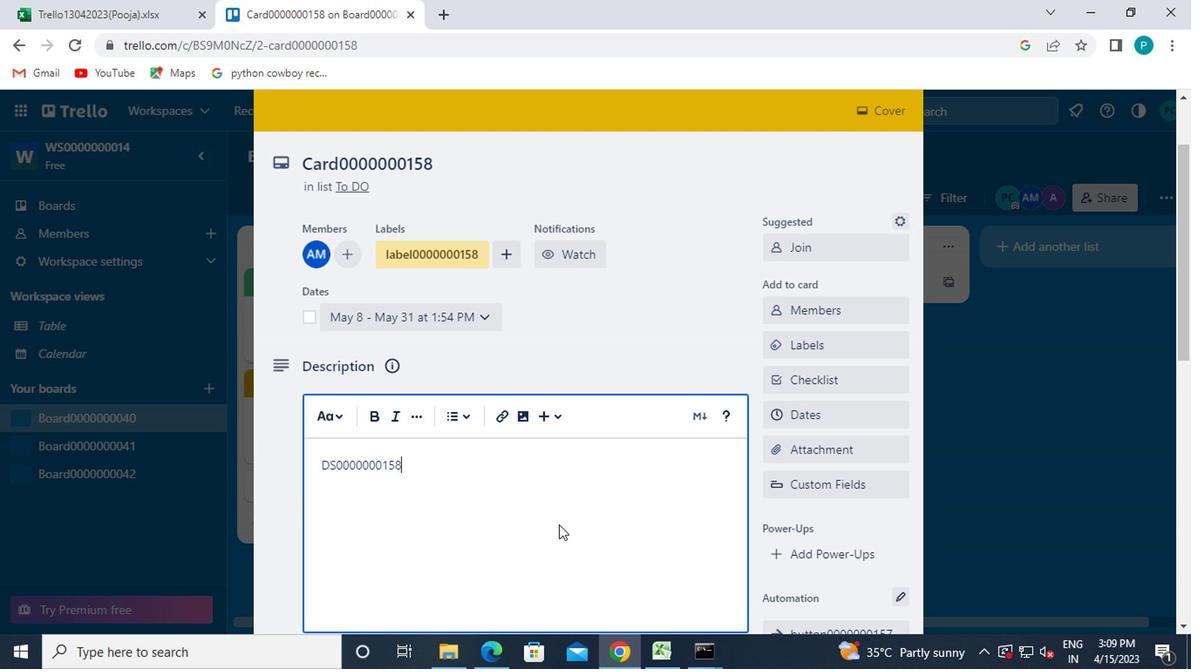 
Action: Mouse scrolled (551, 526) with delta (0, 0)
Screenshot: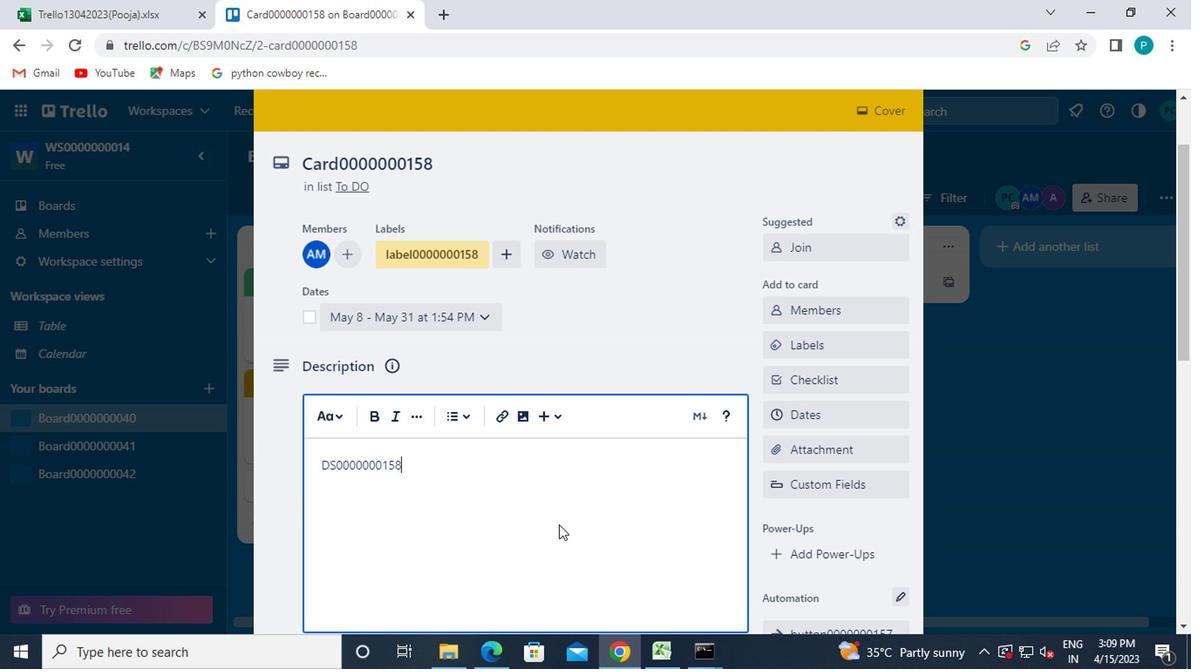 
Action: Mouse moved to (306, 485)
Screenshot: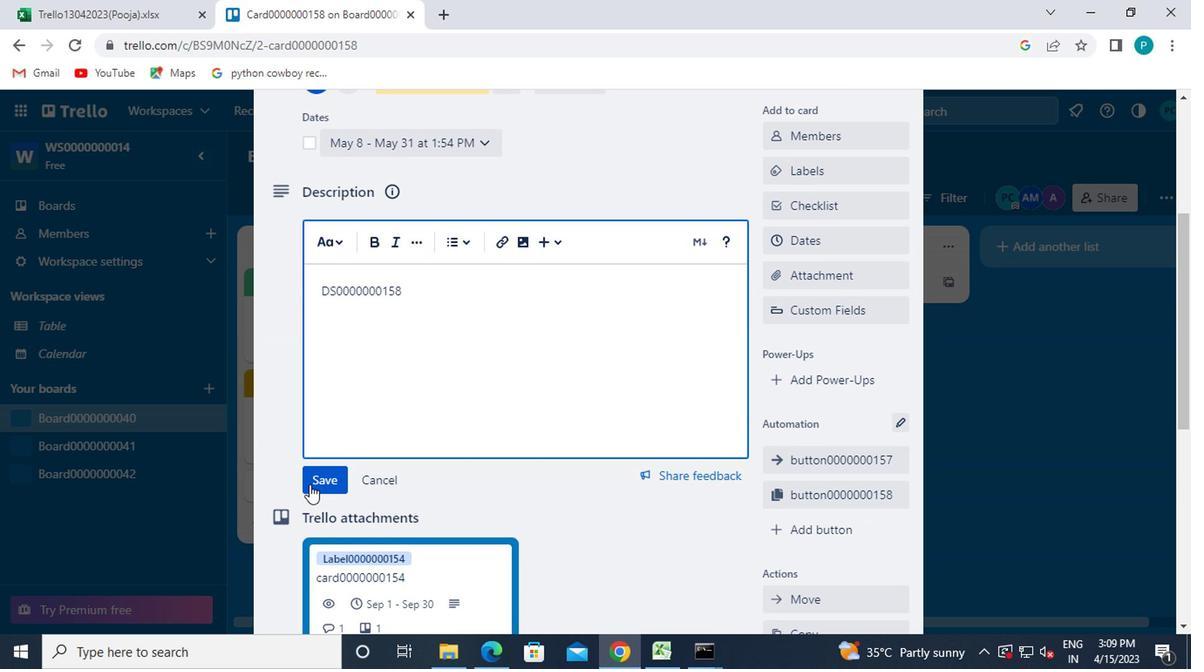 
Action: Mouse pressed left at (306, 485)
Screenshot: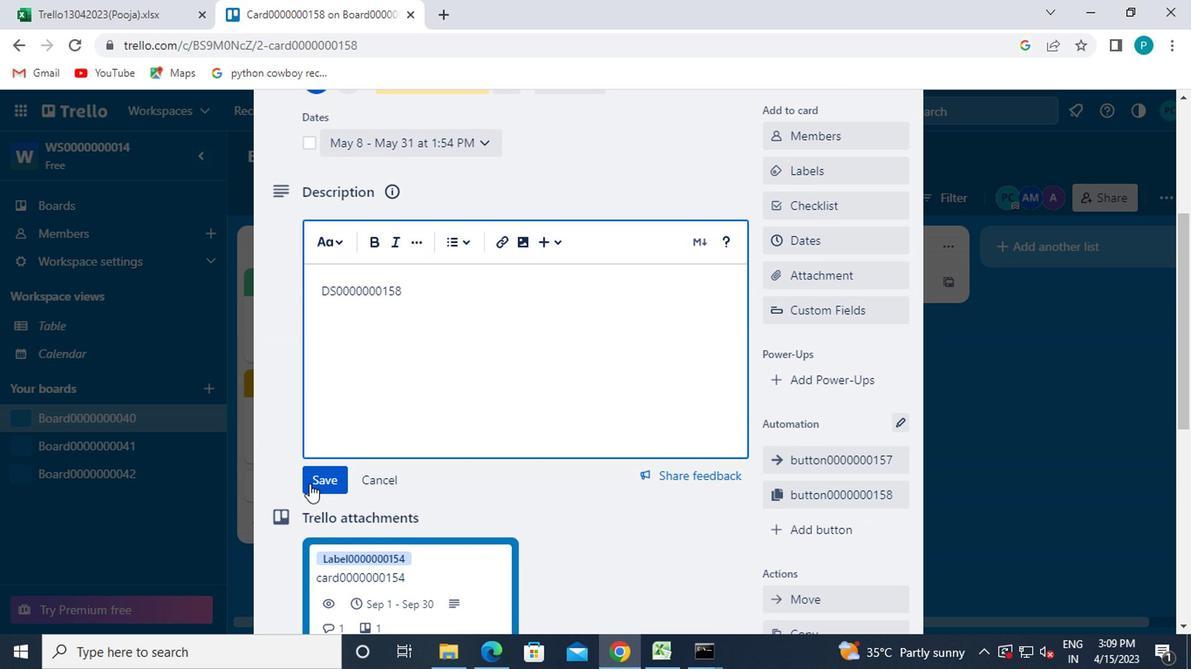 
Action: Mouse moved to (307, 488)
Screenshot: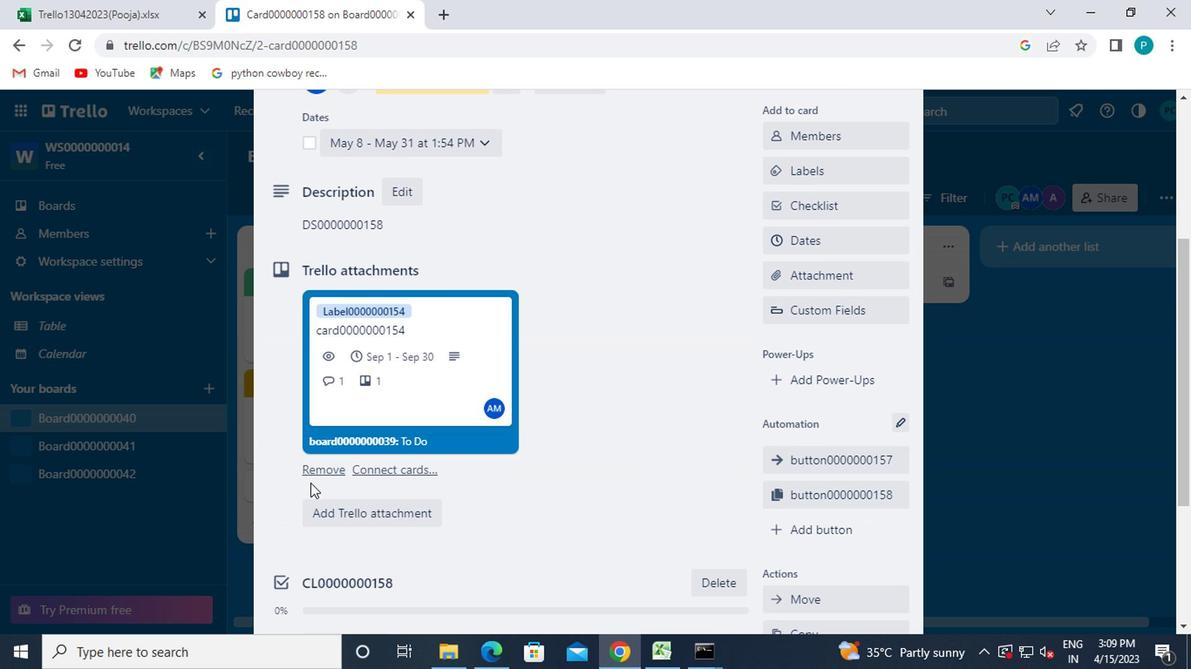 
Action: Mouse scrolled (307, 487) with delta (0, 0)
Screenshot: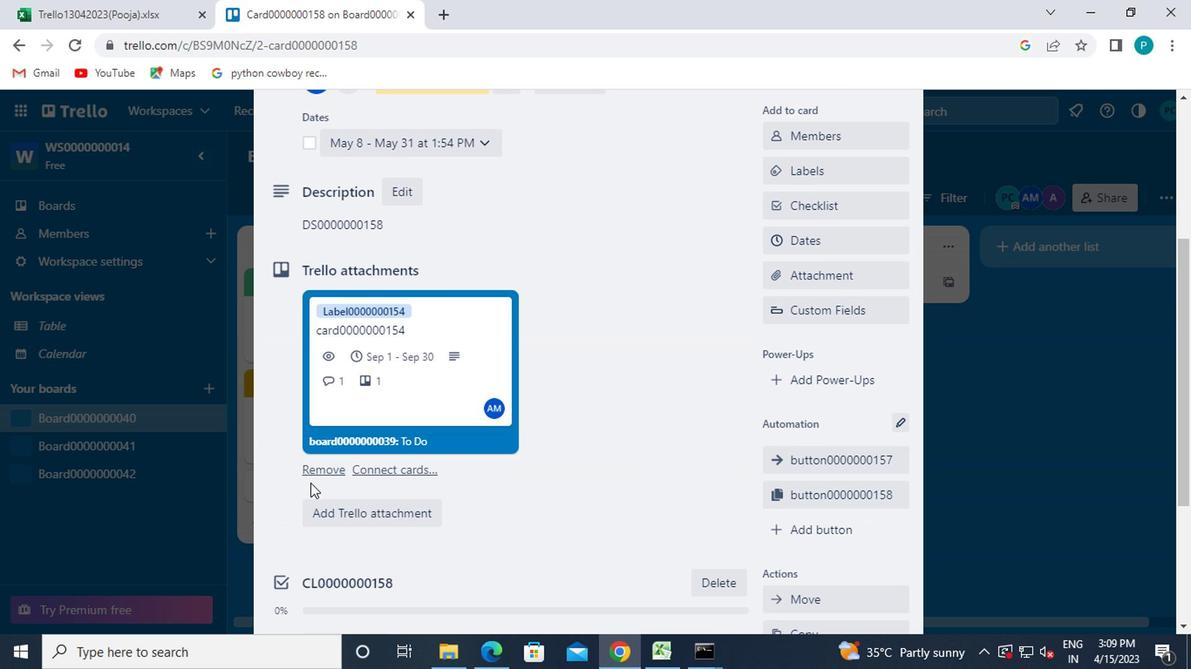 
Action: Mouse moved to (311, 496)
Screenshot: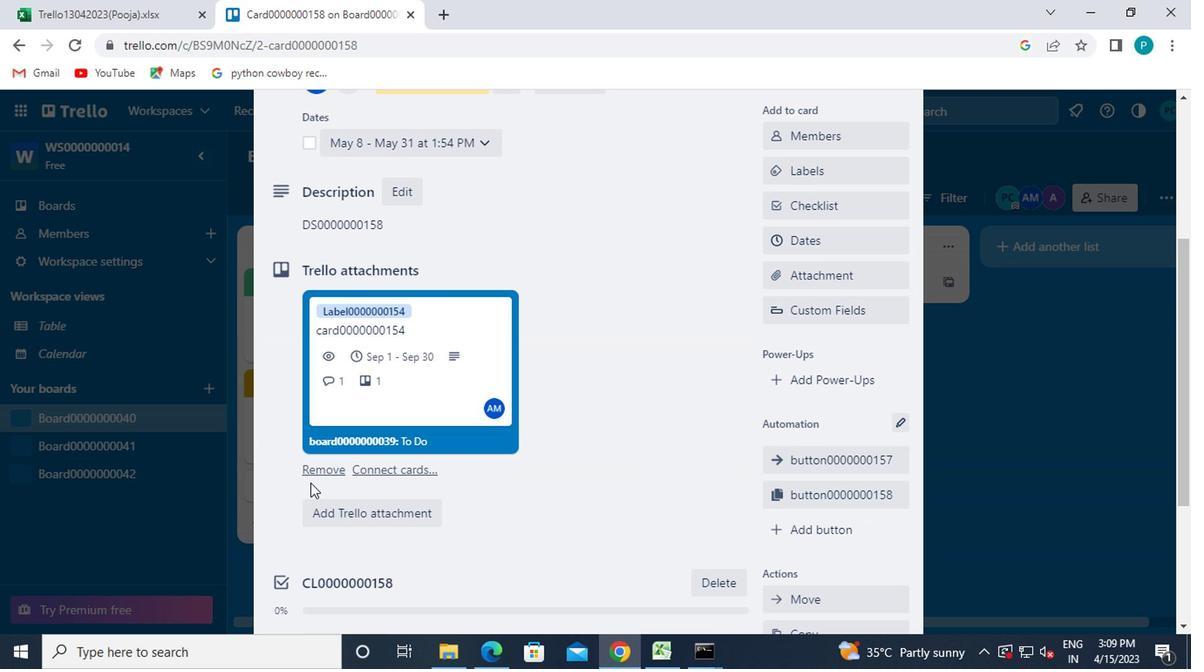 
Action: Mouse scrolled (311, 495) with delta (0, 0)
Screenshot: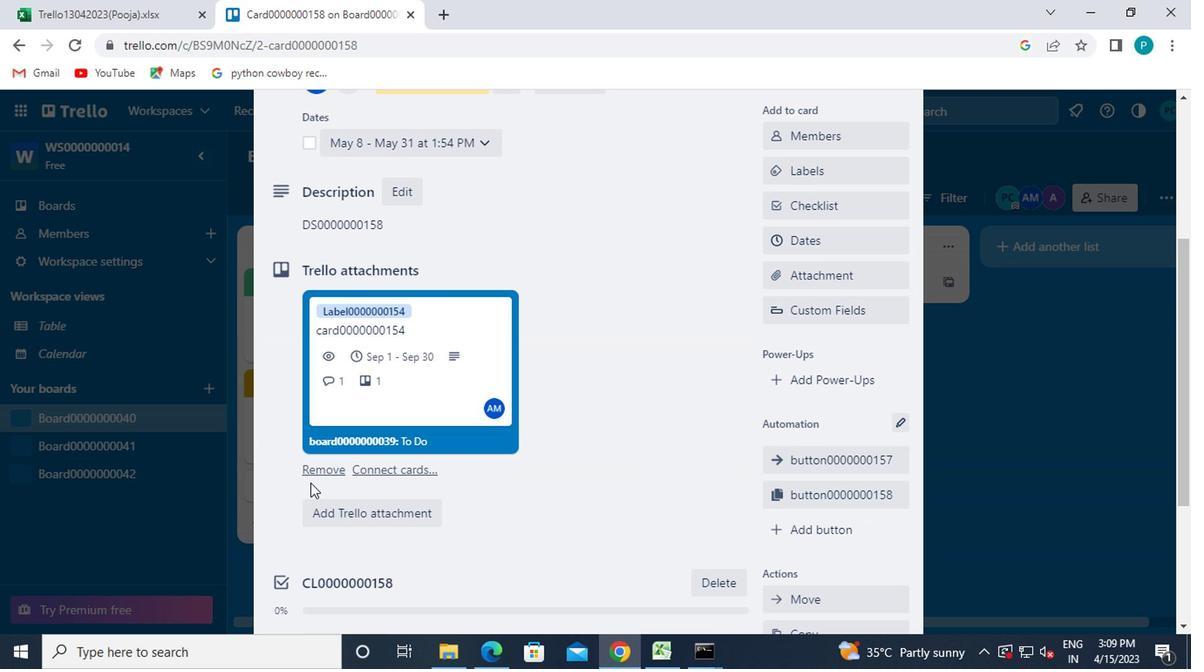 
Action: Mouse scrolled (311, 495) with delta (0, 0)
Screenshot: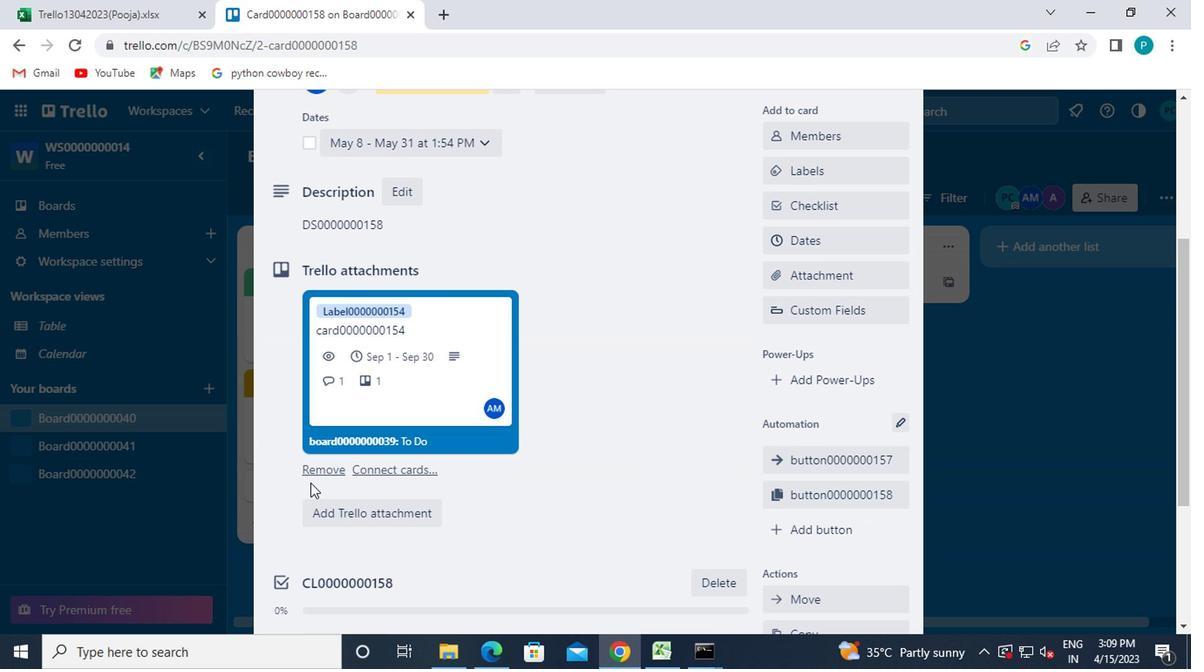 
Action: Mouse moved to (366, 530)
Screenshot: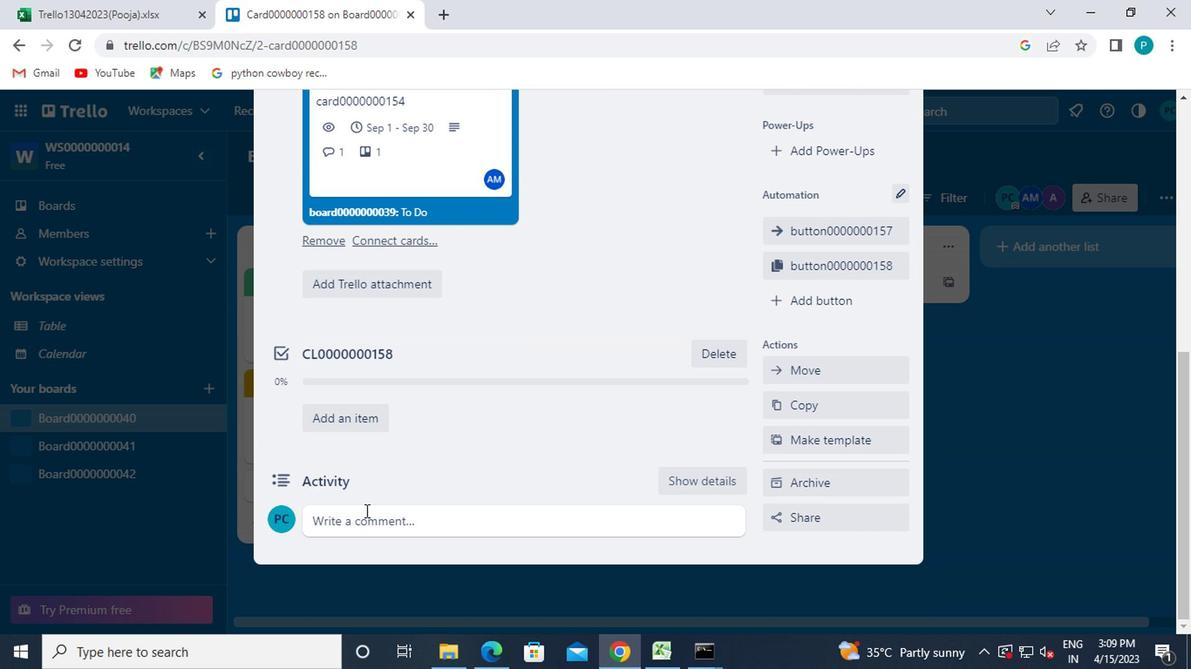 
Action: Mouse pressed left at (366, 530)
Screenshot: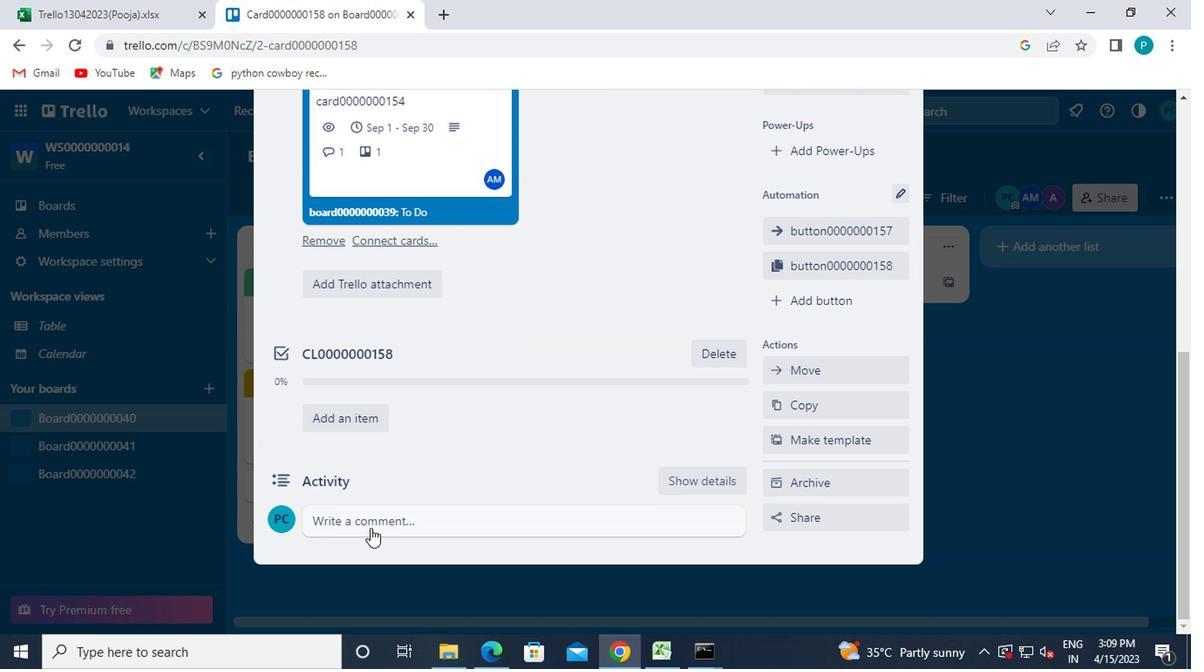 
Action: Key pressed cm0000000158
Screenshot: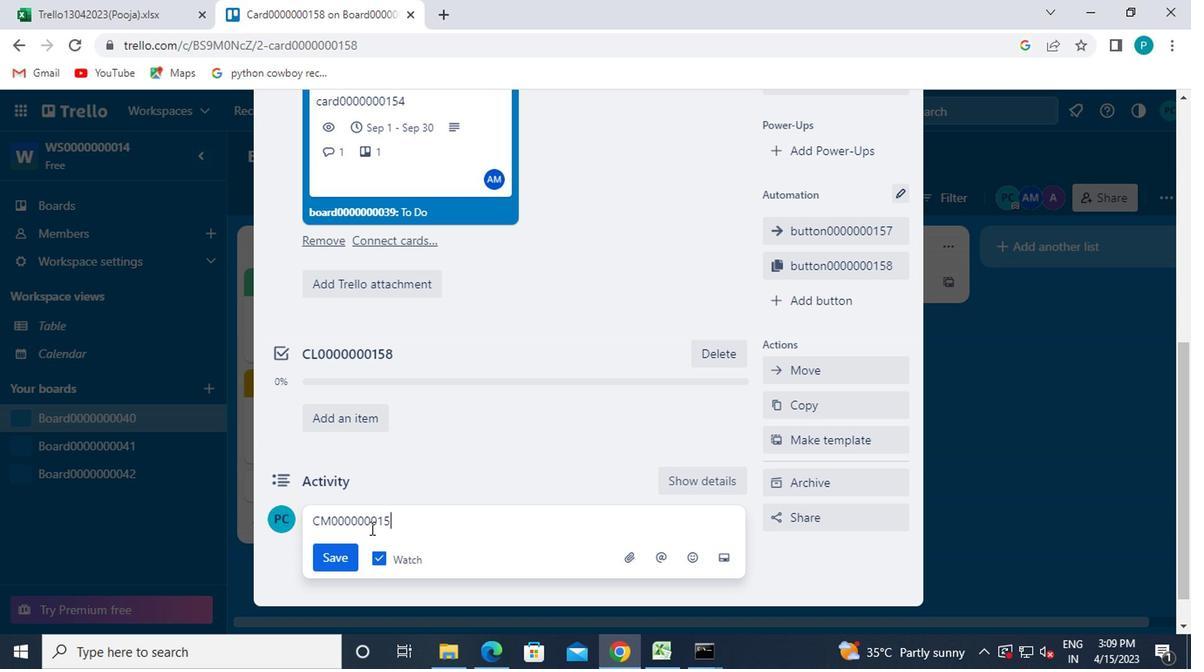 
Action: Mouse moved to (347, 558)
Screenshot: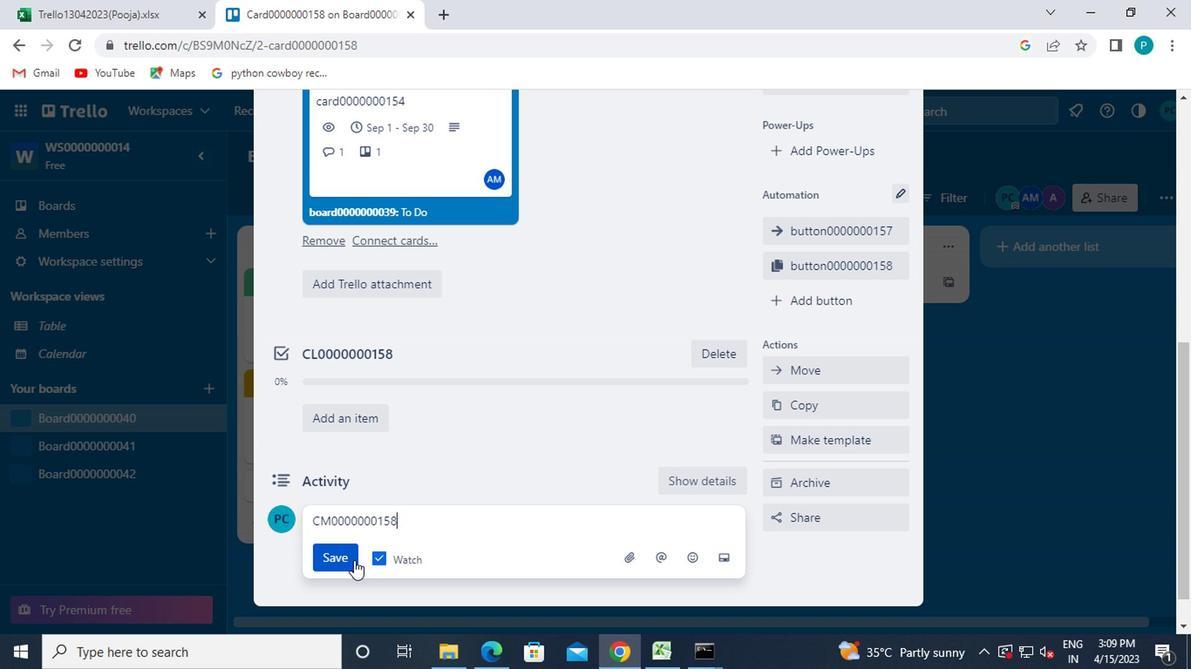 
Action: Mouse pressed left at (347, 558)
Screenshot: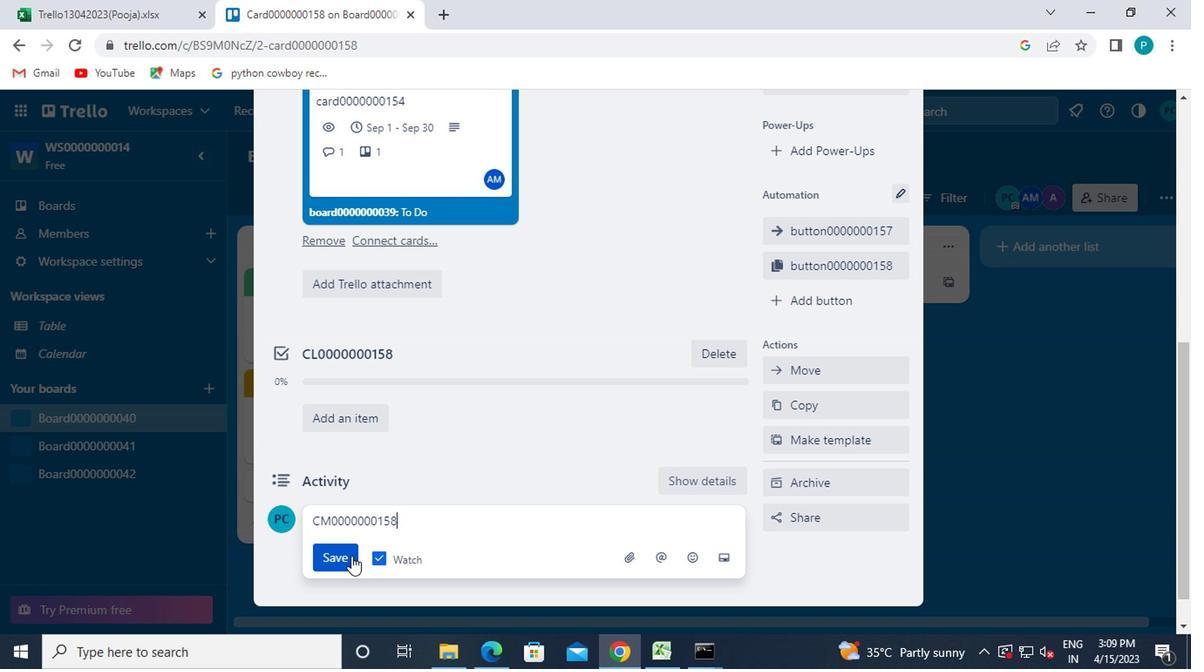
